 Task: Send an email with the signature Emily Brown with the subject 'Rejection letter' and the message 'I will need to consult with my team before making a decision.' from softage.1@softage.net to softage.10@softage.net with an attached document Investment_proposal.docx and move the email from Sent Items to the folder Games
Action: Mouse moved to (105, 143)
Screenshot: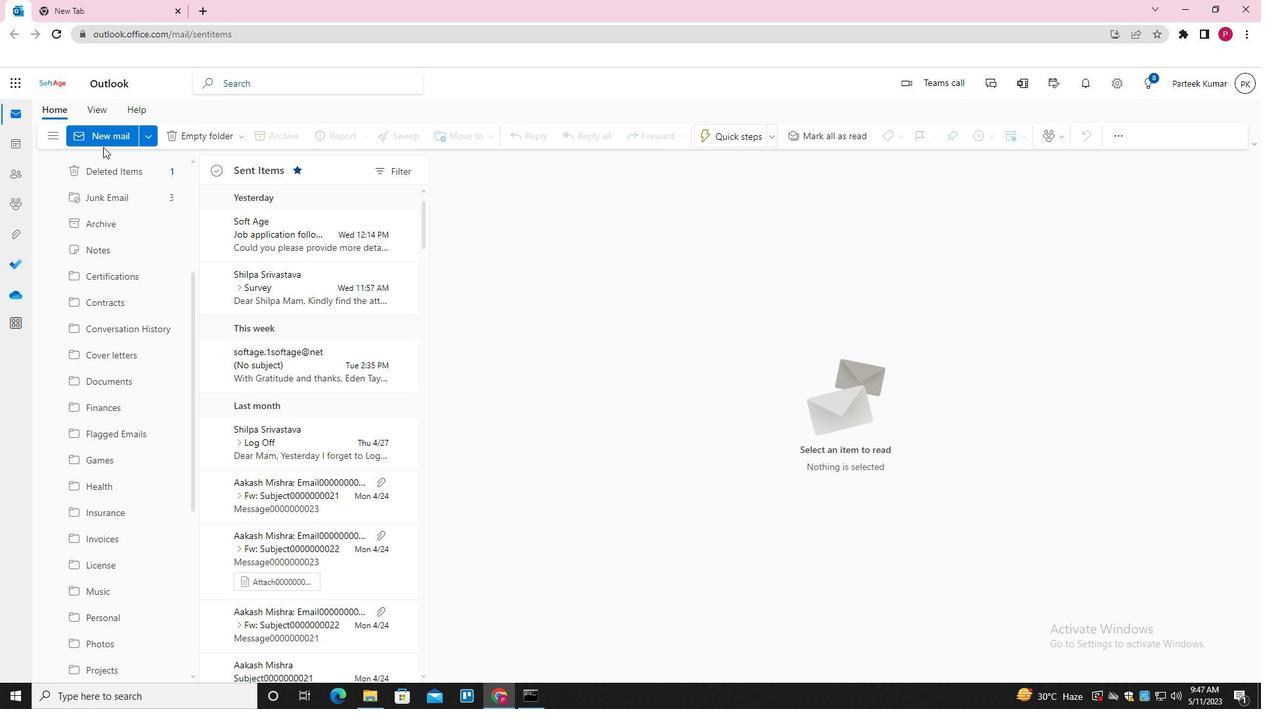 
Action: Mouse pressed left at (105, 143)
Screenshot: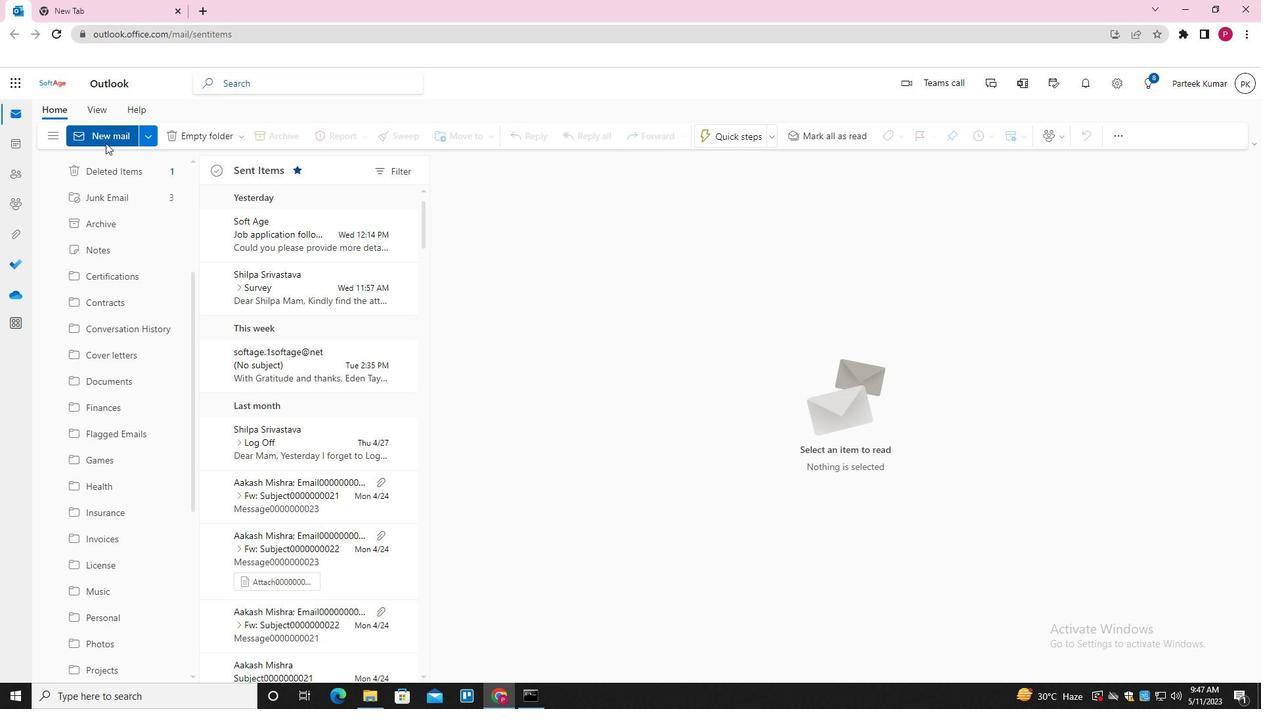 
Action: Mouse moved to (586, 355)
Screenshot: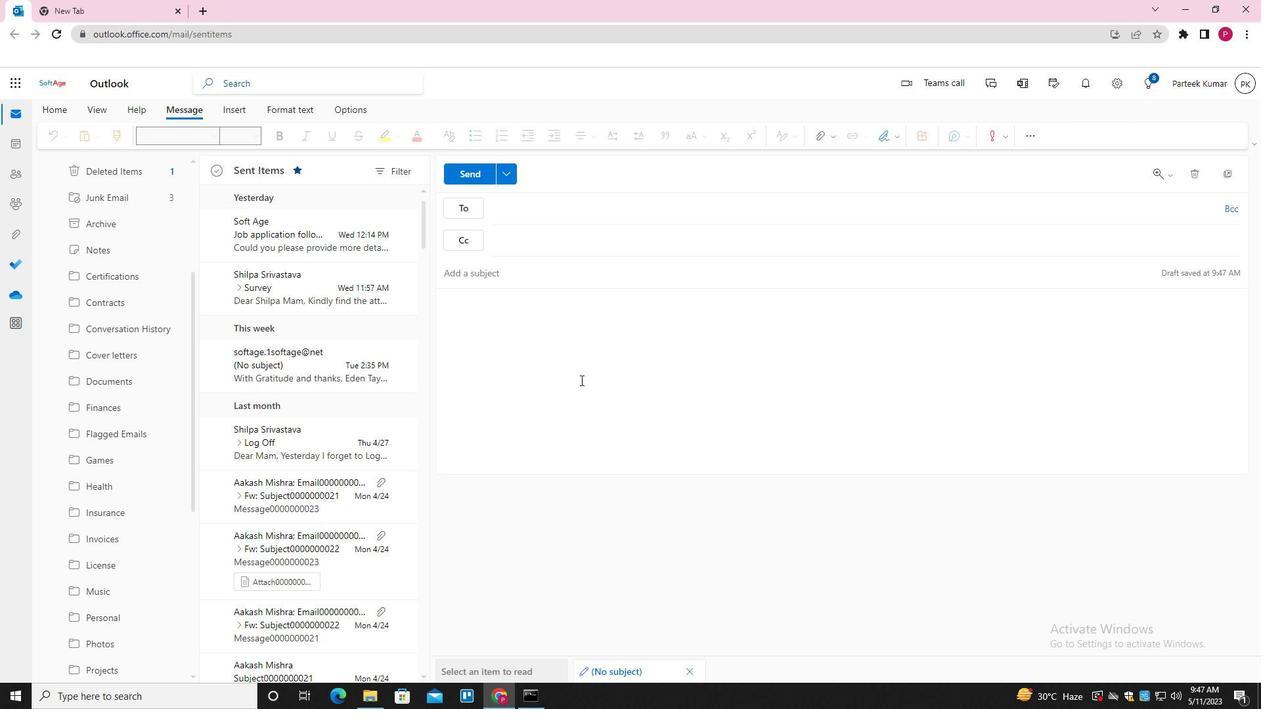 
Action: Mouse pressed left at (586, 355)
Screenshot: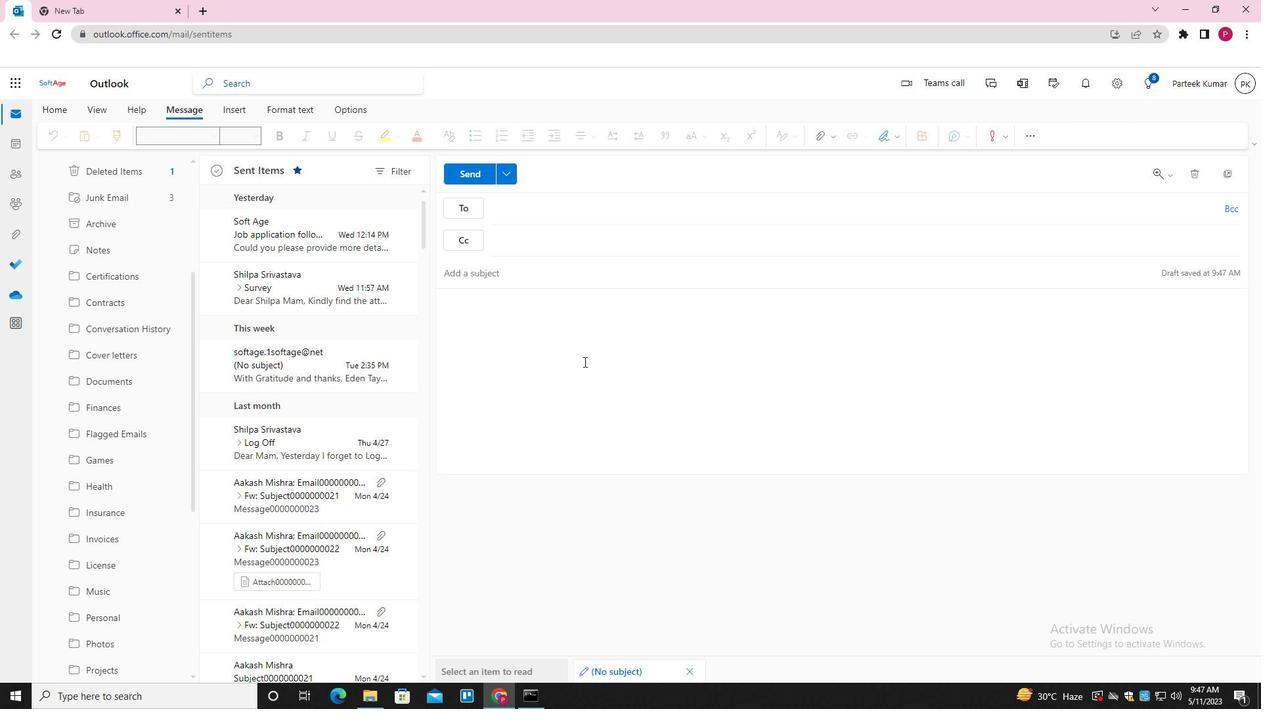 
Action: Mouse moved to (895, 136)
Screenshot: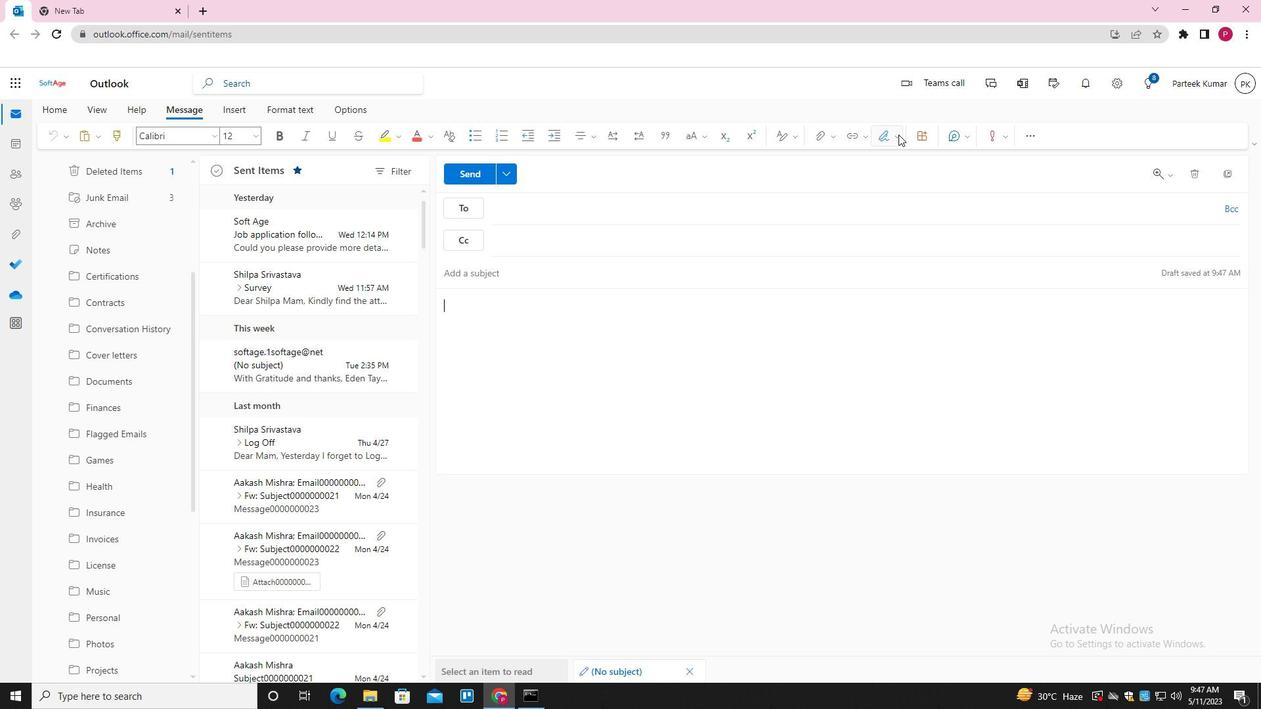 
Action: Mouse pressed left at (895, 136)
Screenshot: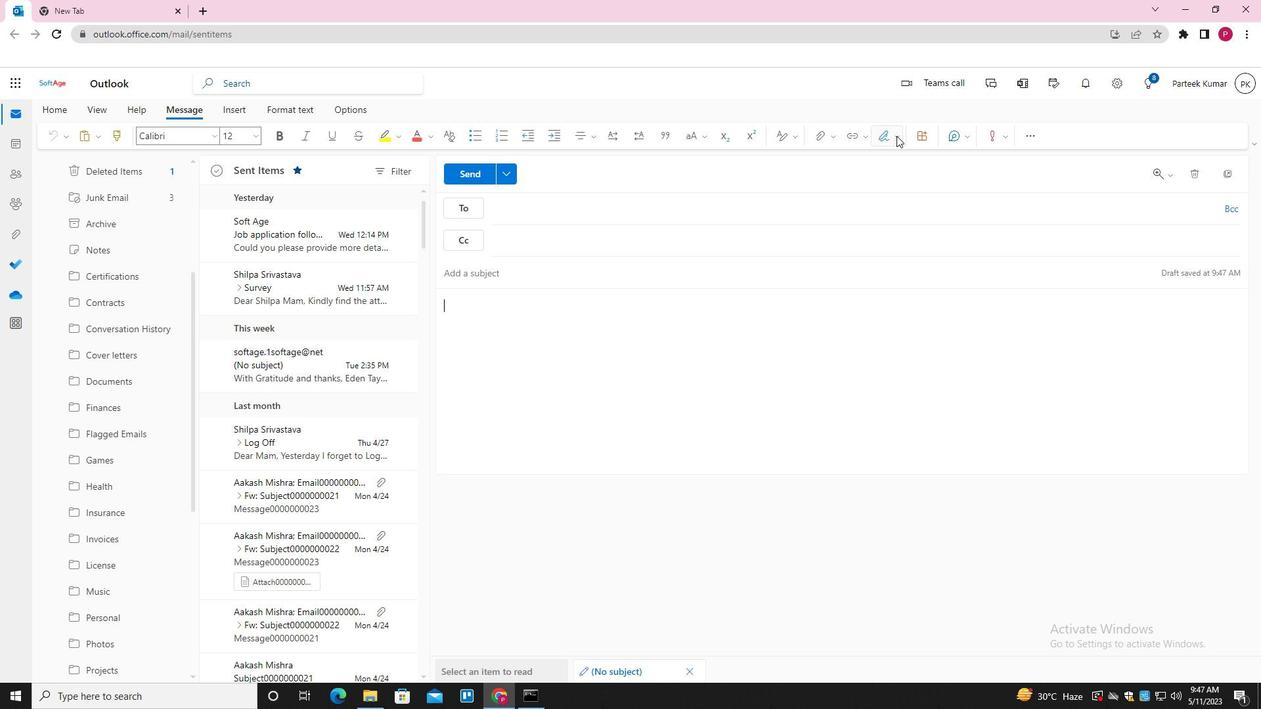 
Action: Mouse moved to (864, 599)
Screenshot: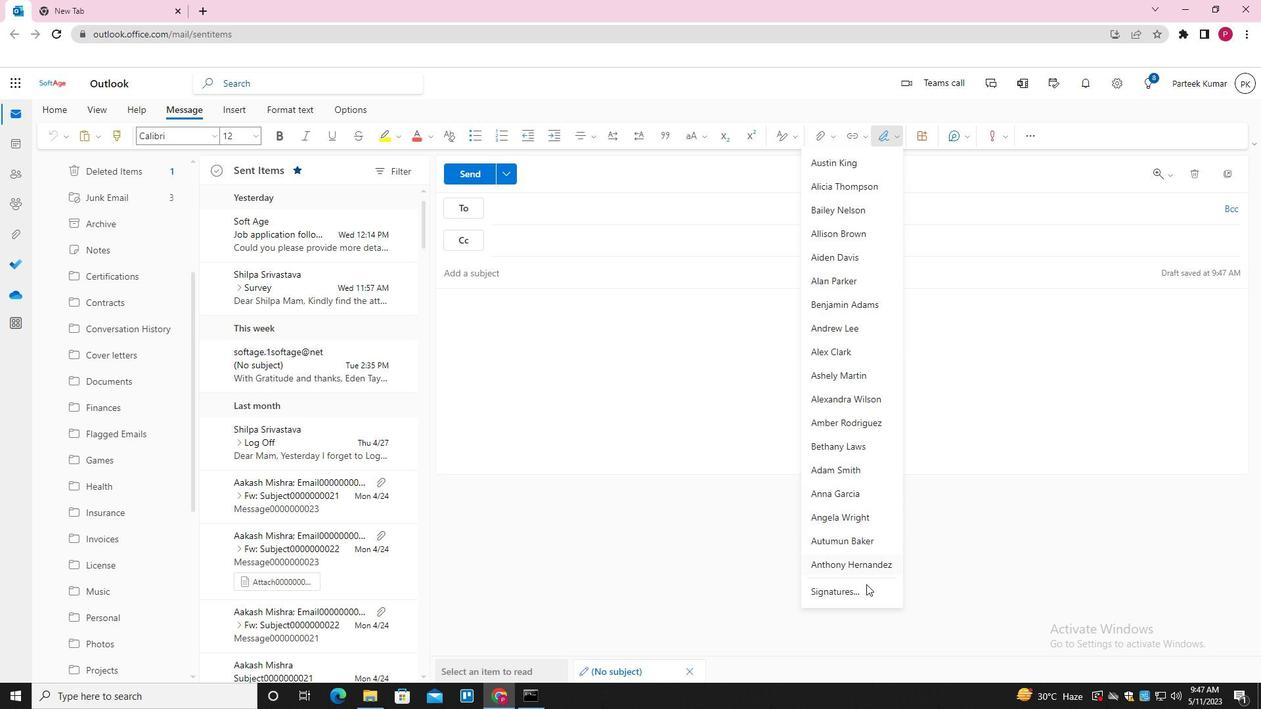 
Action: Mouse pressed left at (864, 599)
Screenshot: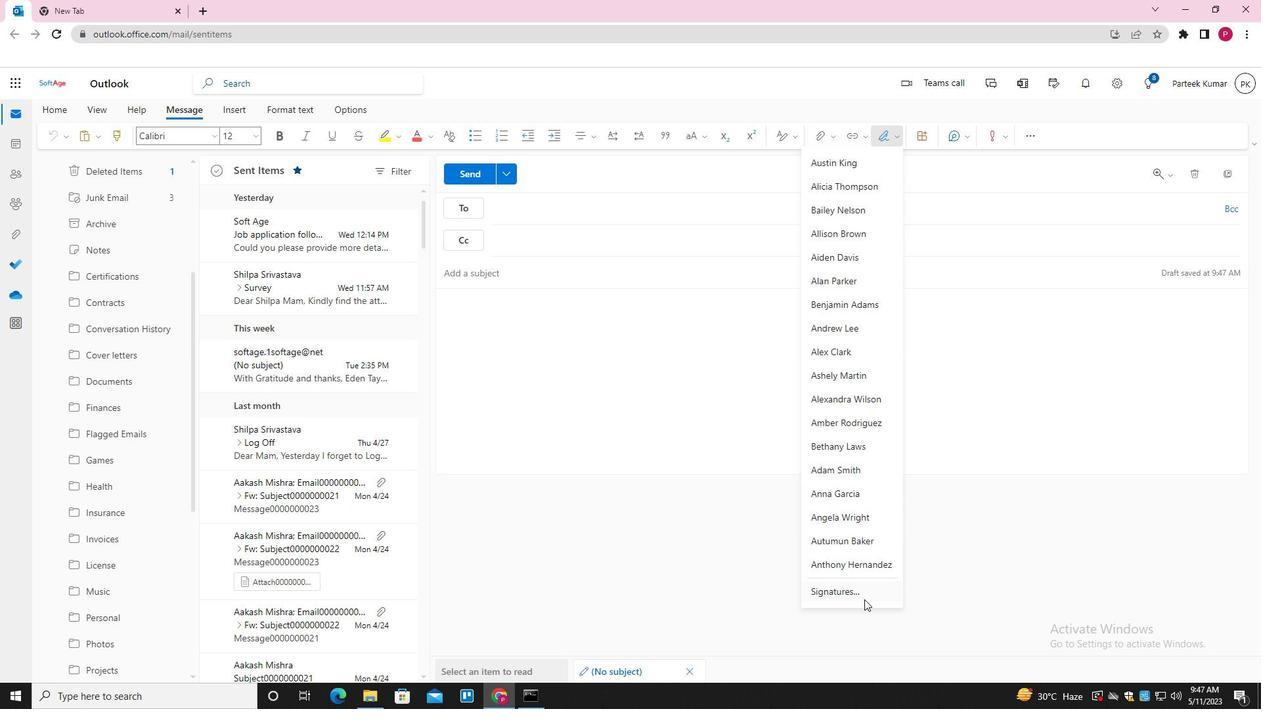 
Action: Mouse moved to (558, 215)
Screenshot: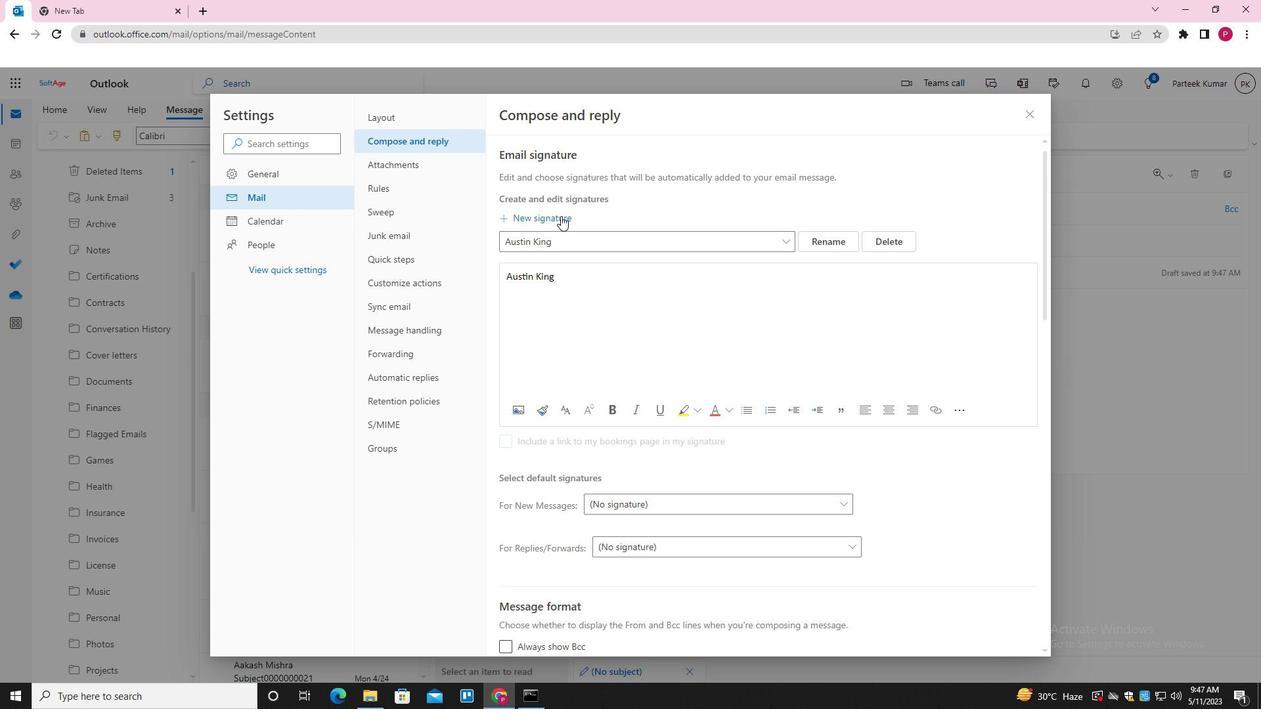 
Action: Mouse pressed left at (558, 215)
Screenshot: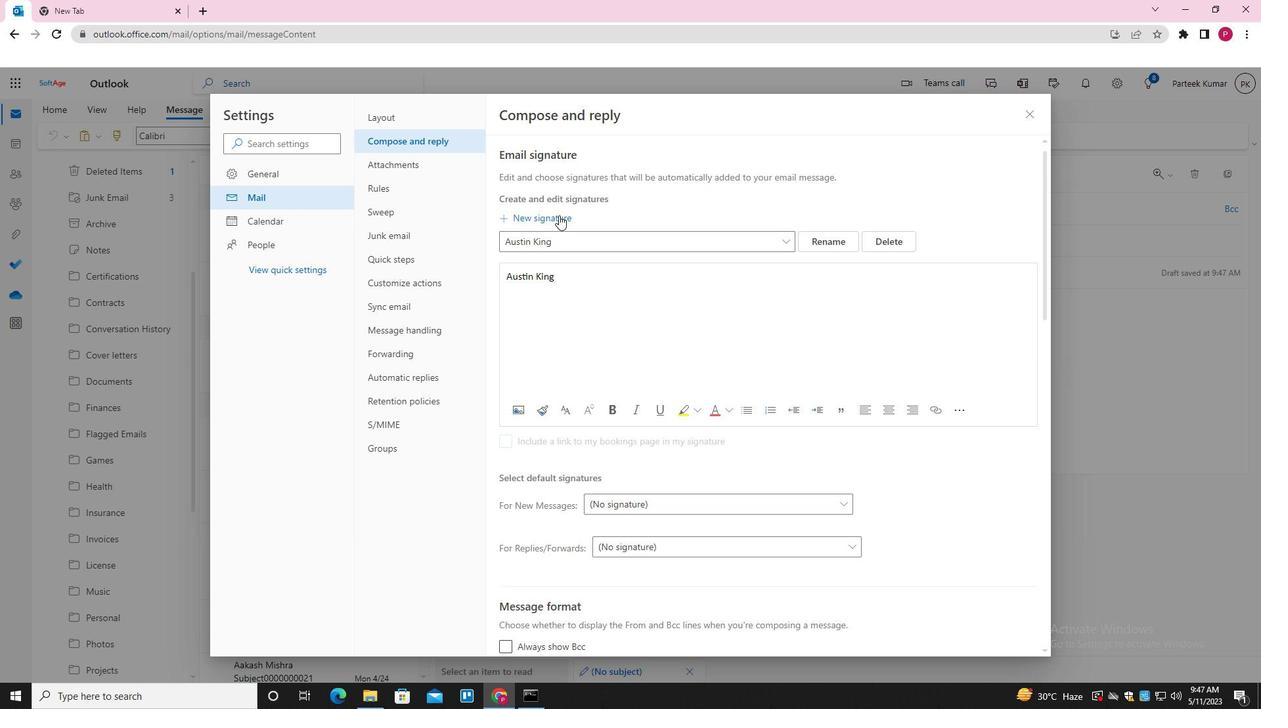 
Action: Mouse moved to (578, 237)
Screenshot: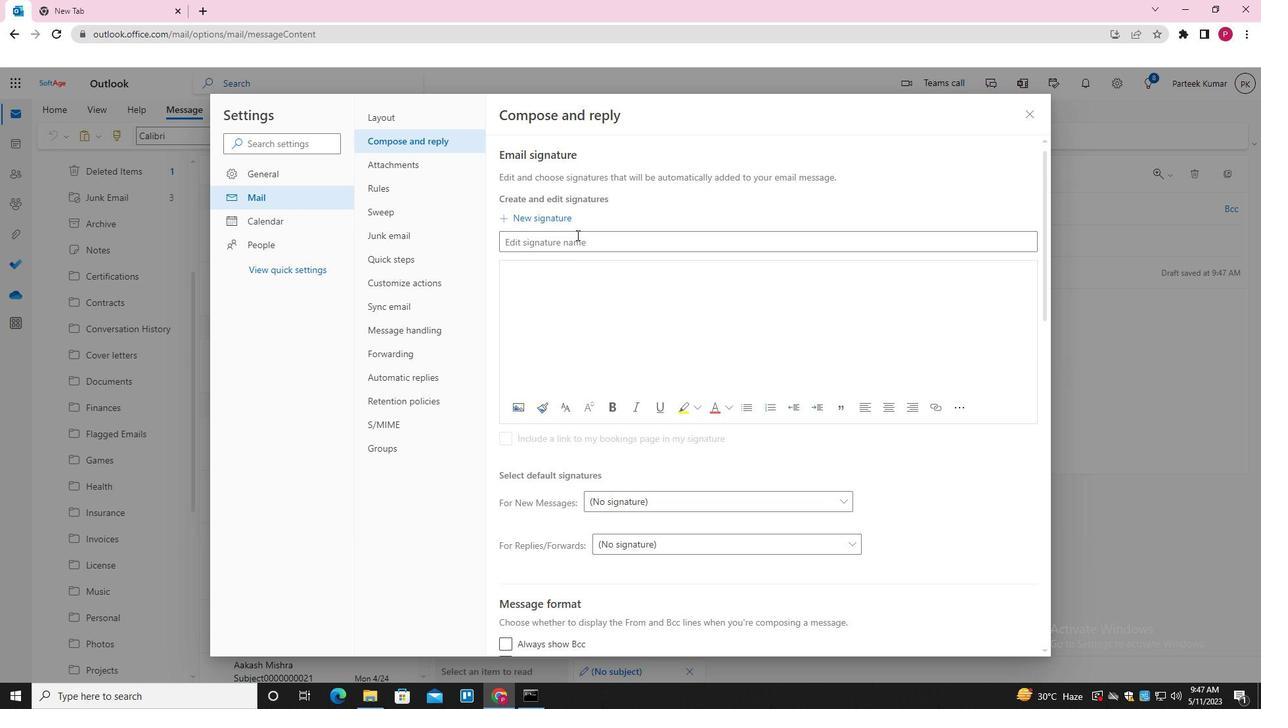 
Action: Mouse pressed left at (578, 237)
Screenshot: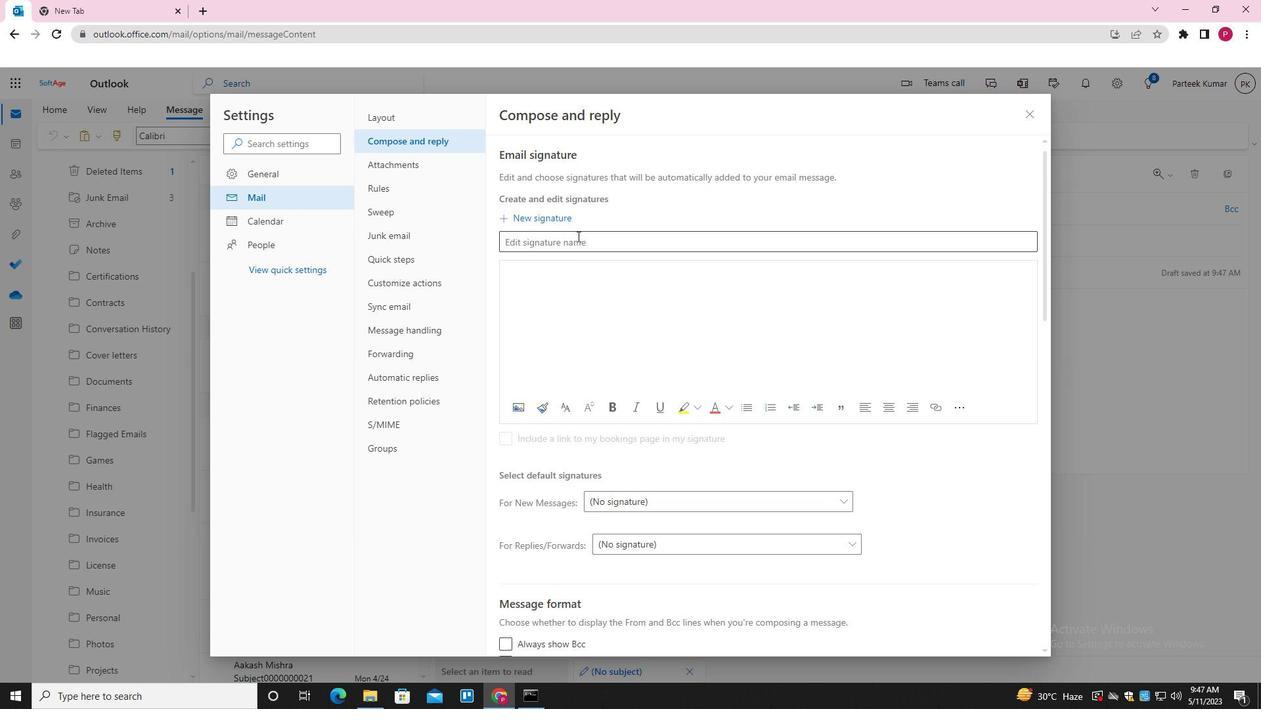 
Action: Key pressed <Key.shift>EMILY<Key.space><Key.shift>BROWN<Key.space>
Screenshot: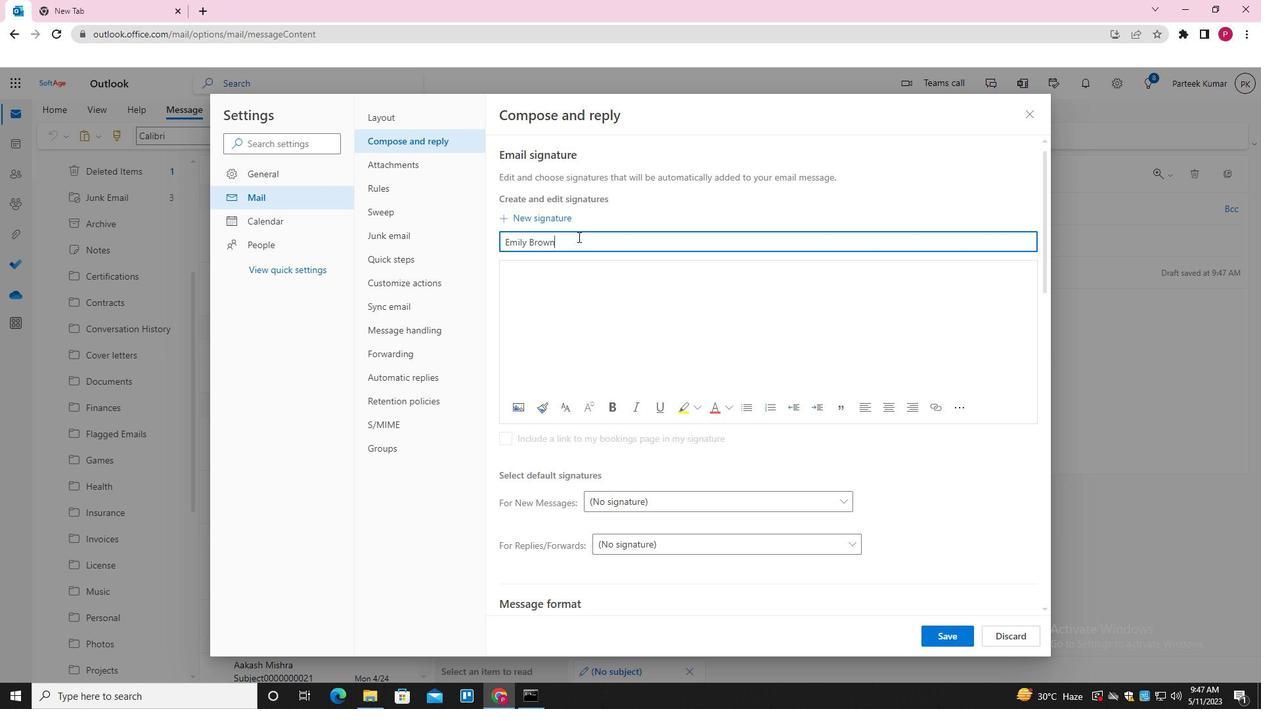 
Action: Mouse moved to (846, 316)
Screenshot: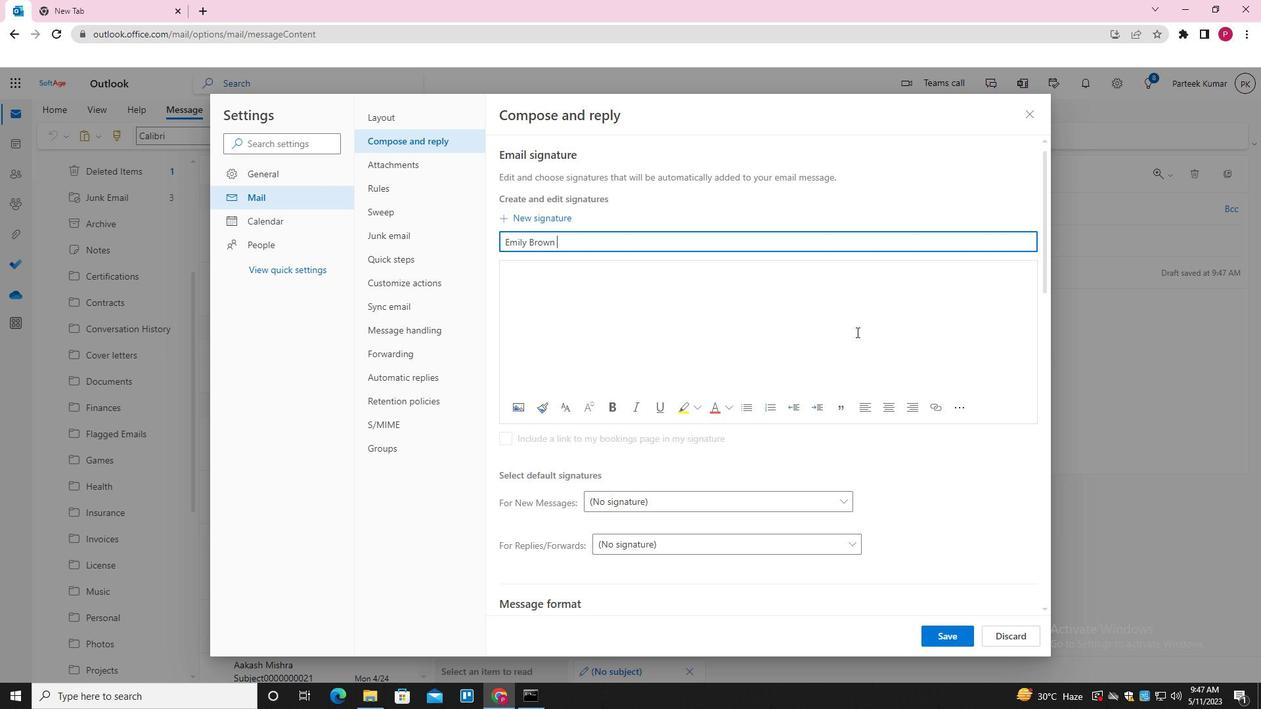 
Action: Mouse pressed left at (846, 316)
Screenshot: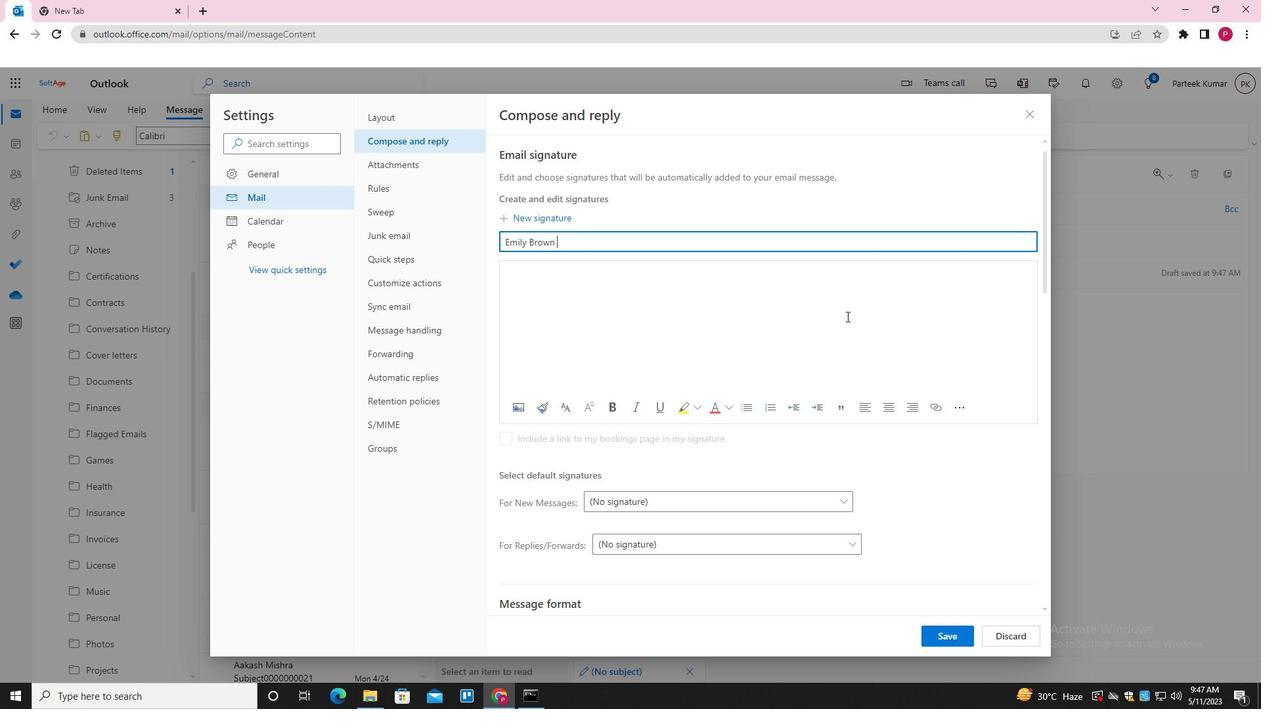 
Action: Key pressed <Key.shift>EMILY<Key.space><Key.shift>BROWN
Screenshot: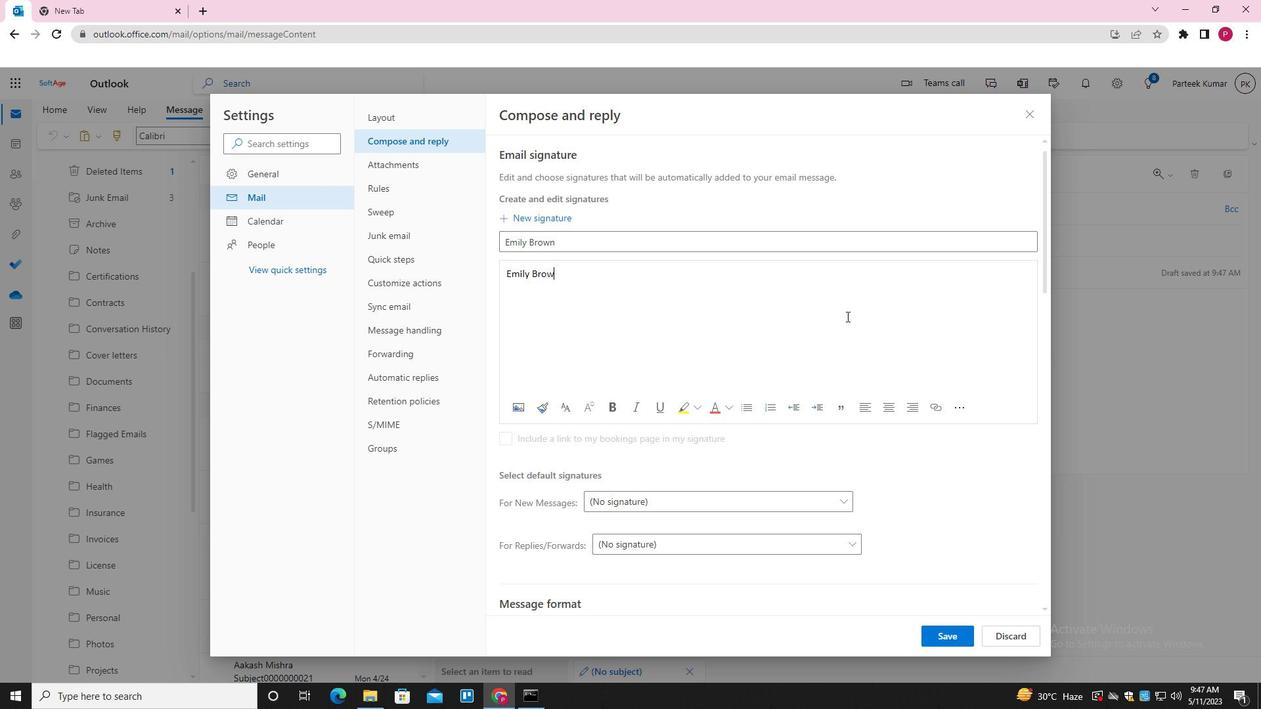 
Action: Mouse moved to (942, 640)
Screenshot: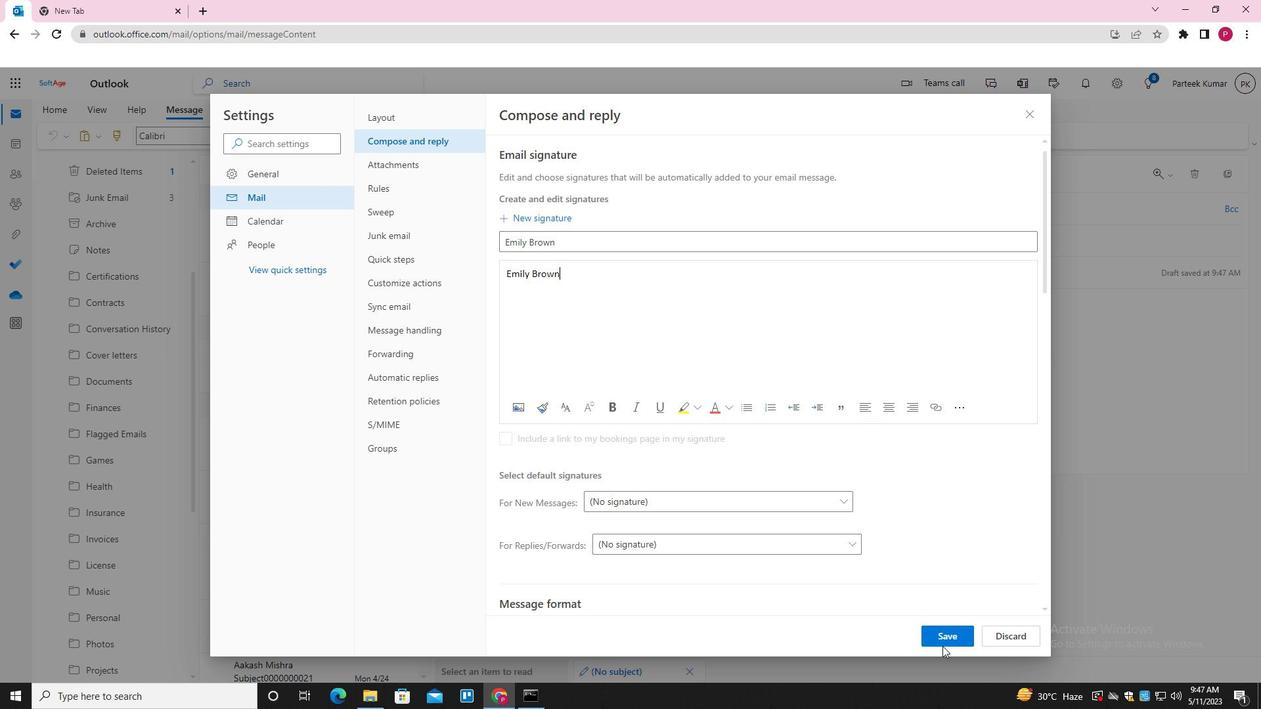 
Action: Mouse pressed left at (942, 640)
Screenshot: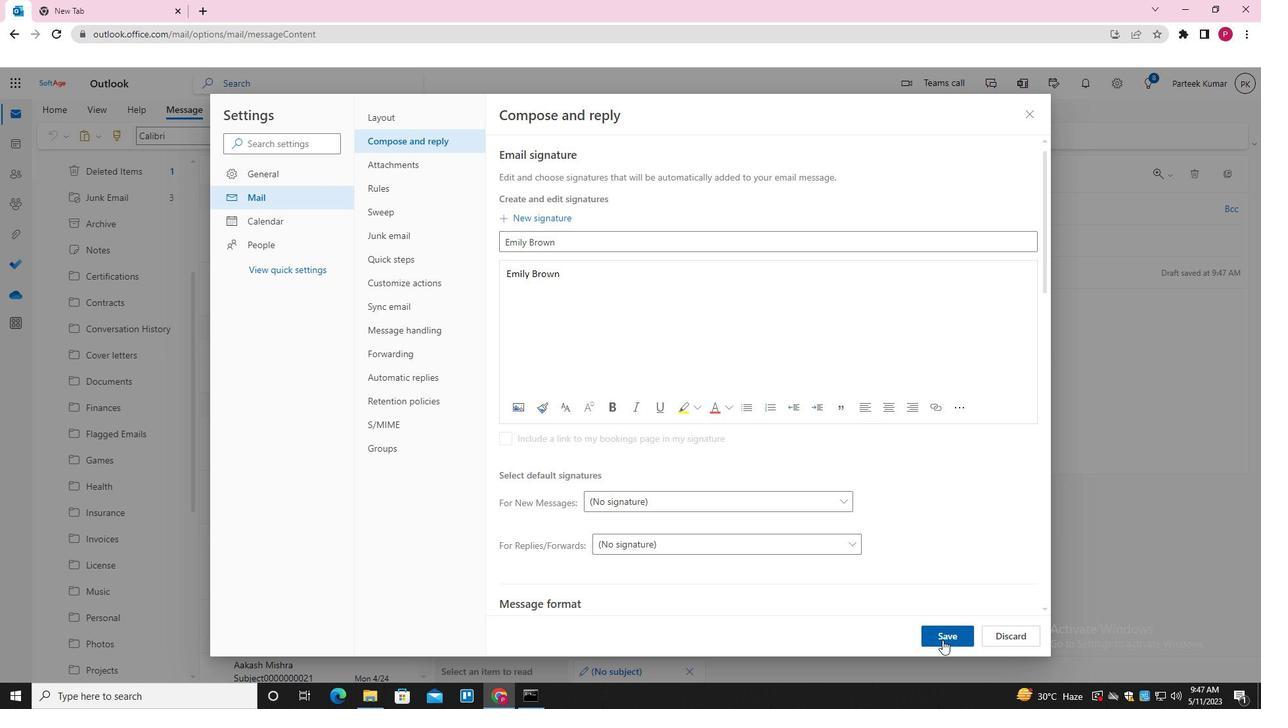 
Action: Mouse moved to (1027, 114)
Screenshot: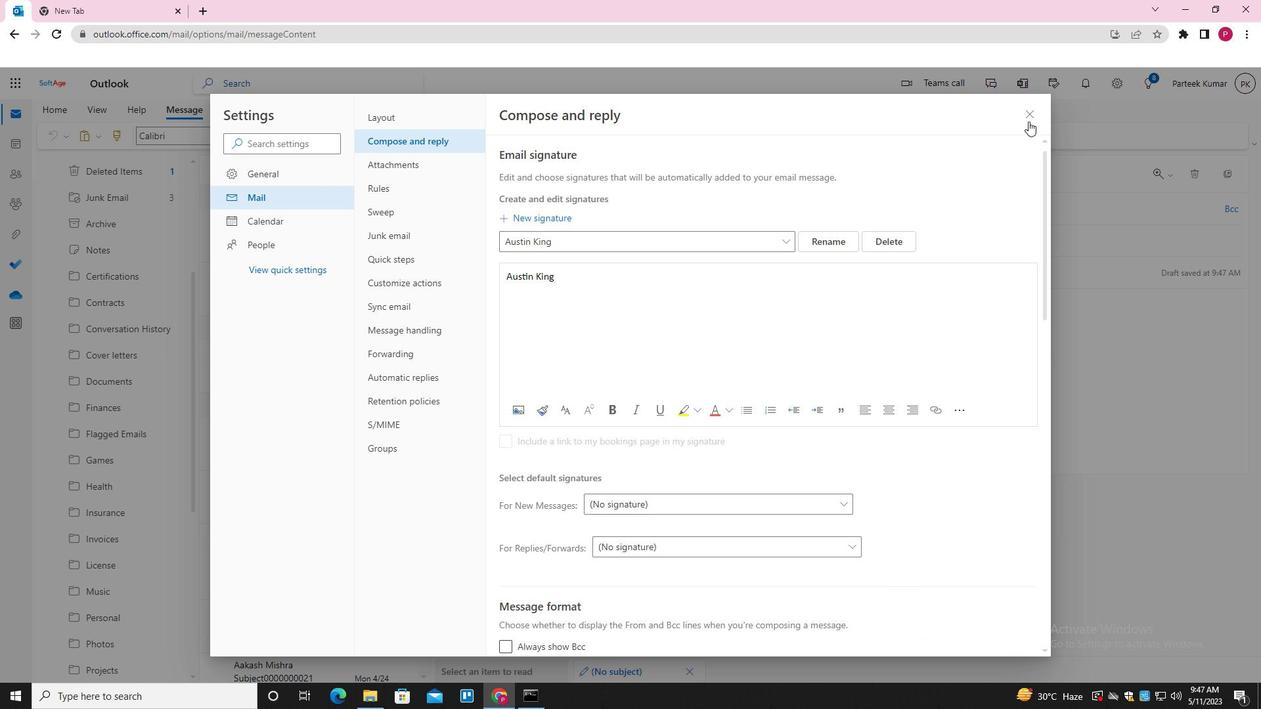 
Action: Mouse pressed left at (1027, 114)
Screenshot: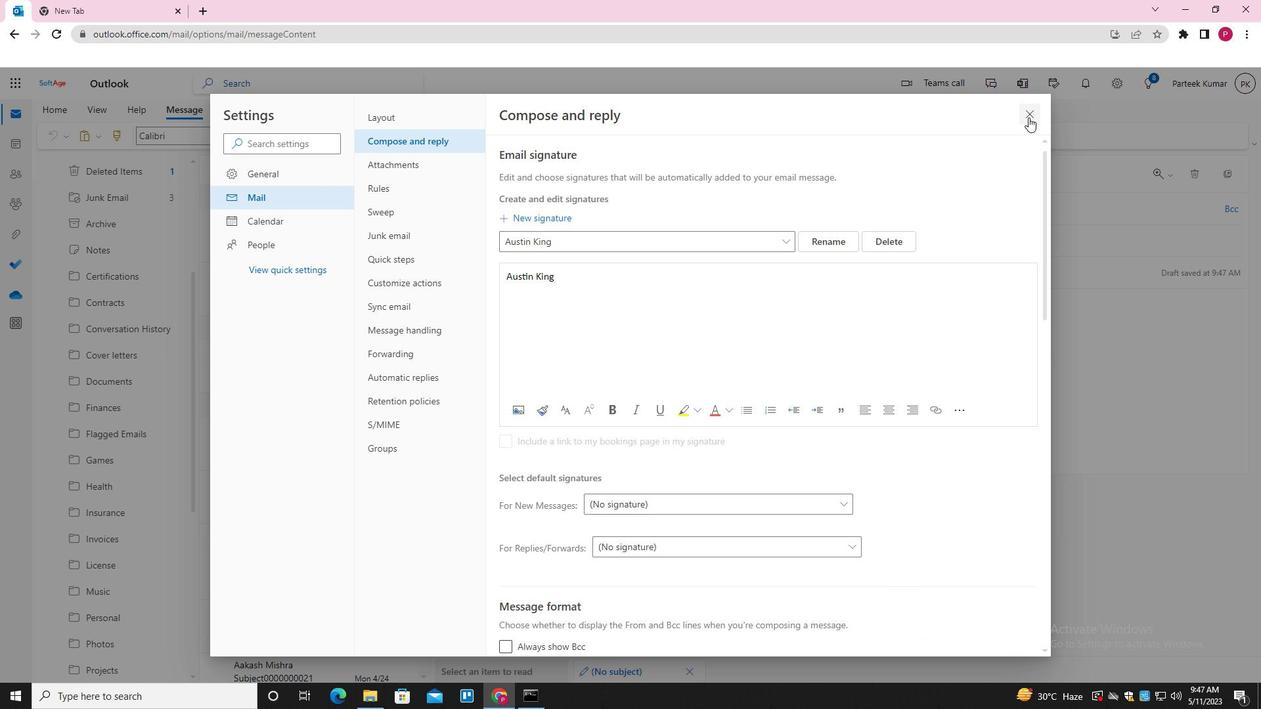 
Action: Mouse moved to (689, 321)
Screenshot: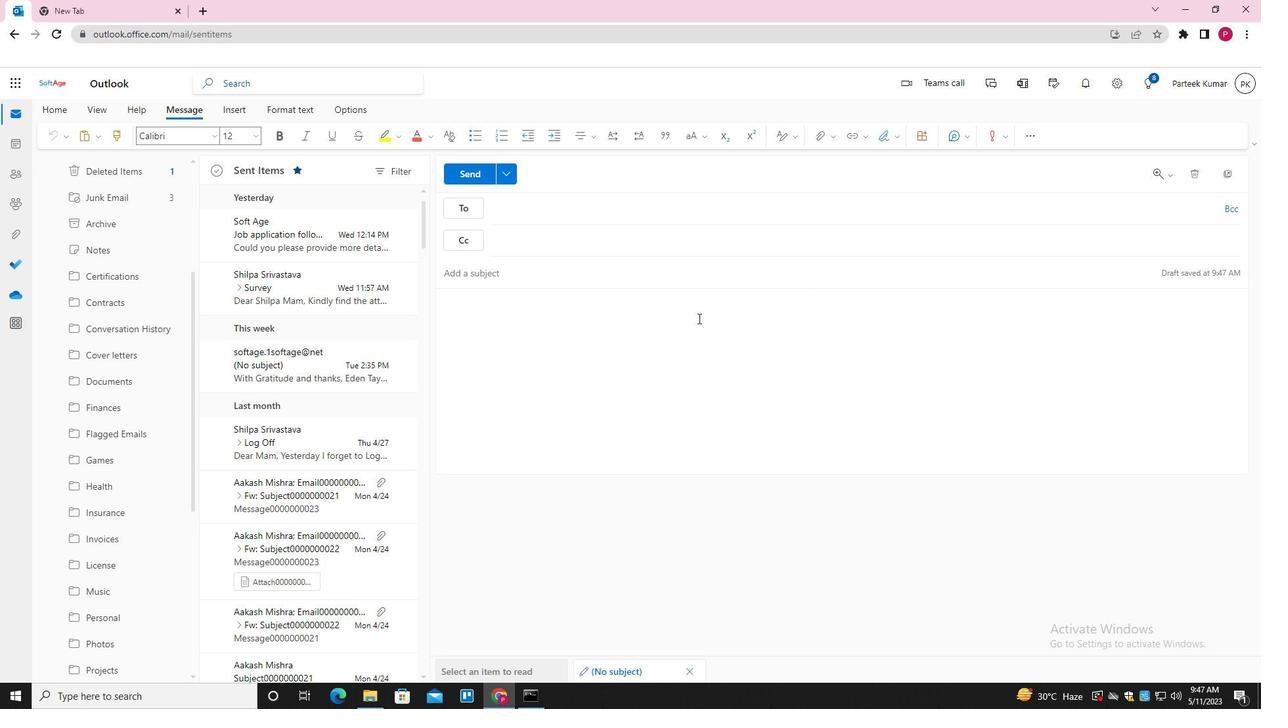 
Action: Mouse pressed left at (689, 321)
Screenshot: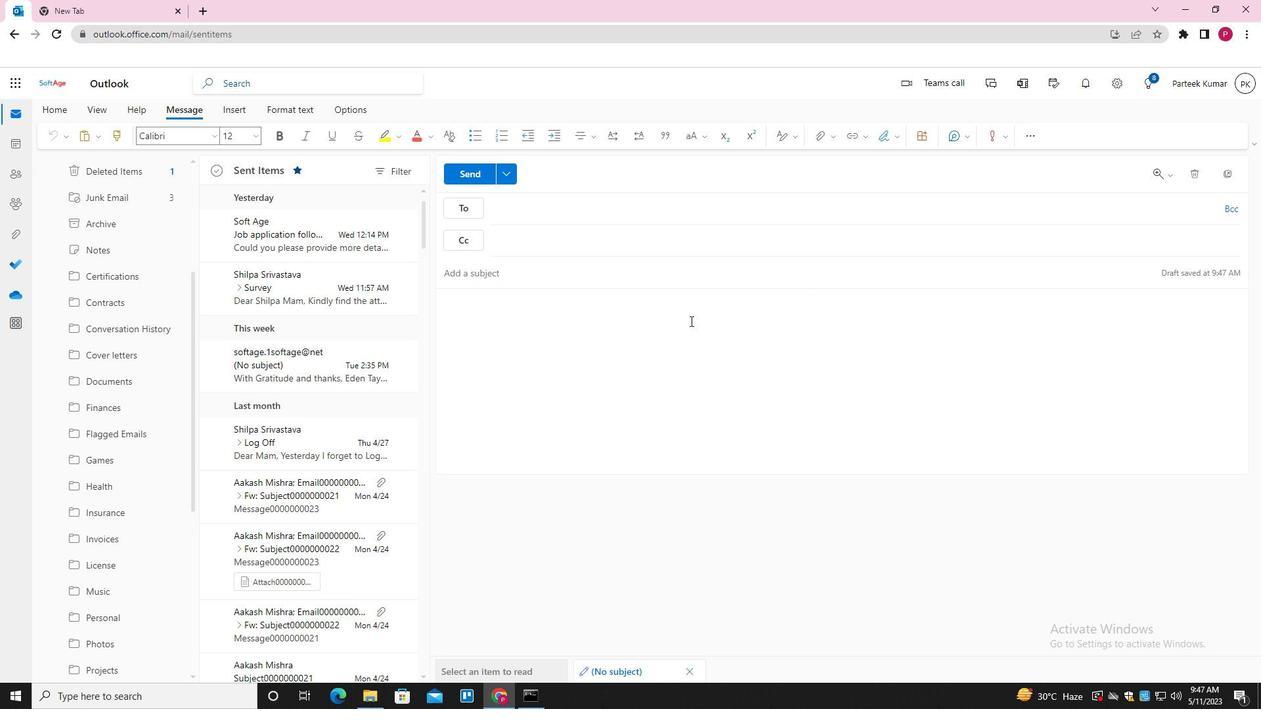 
Action: Mouse moved to (895, 140)
Screenshot: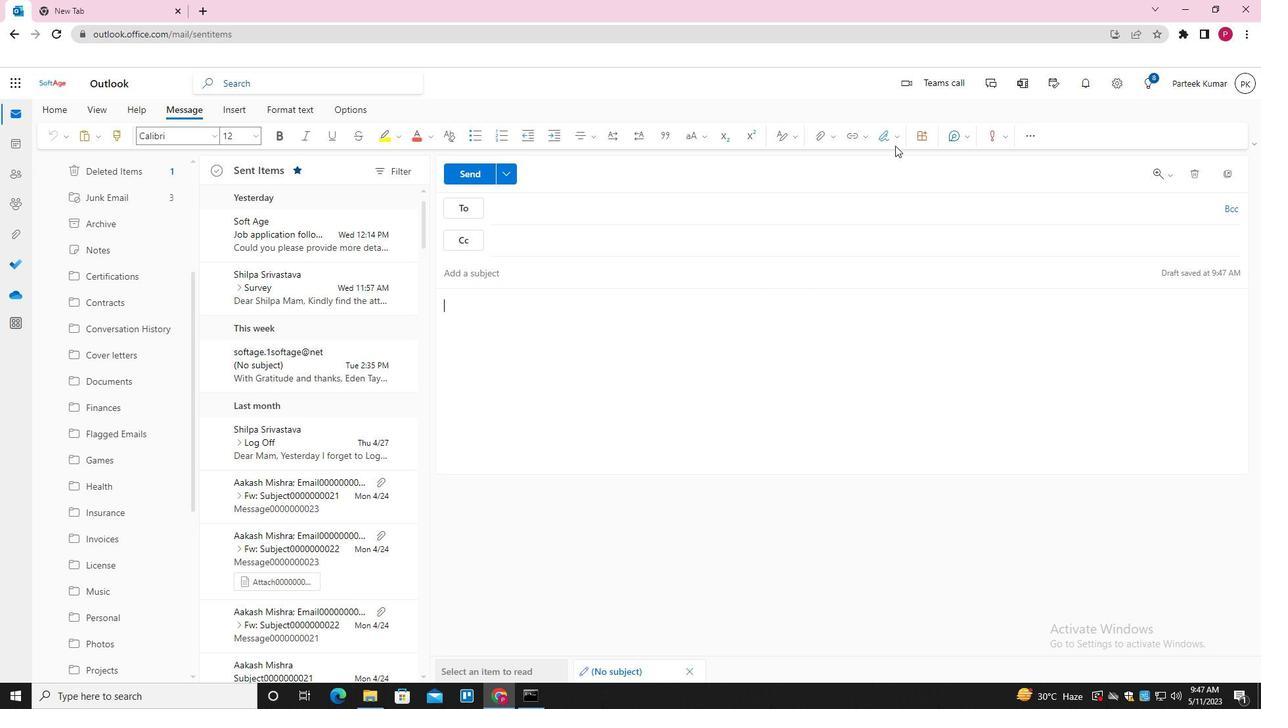 
Action: Mouse pressed left at (895, 140)
Screenshot: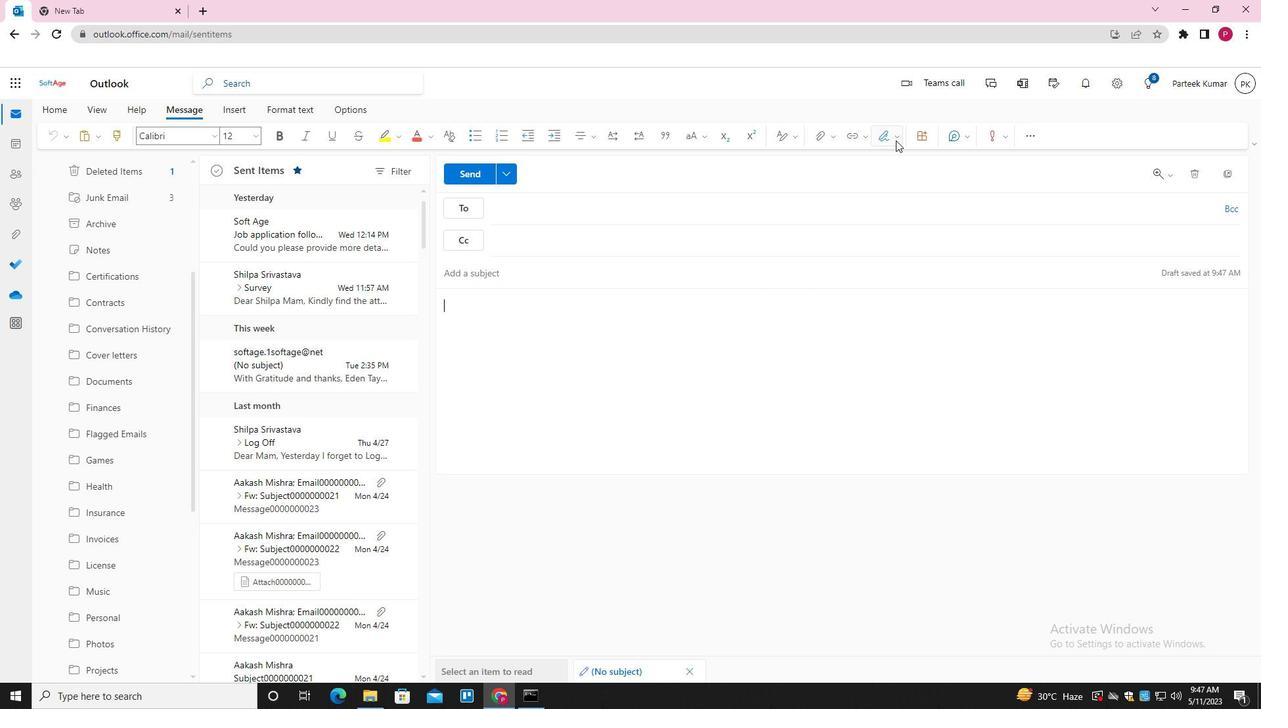 
Action: Mouse moved to (829, 591)
Screenshot: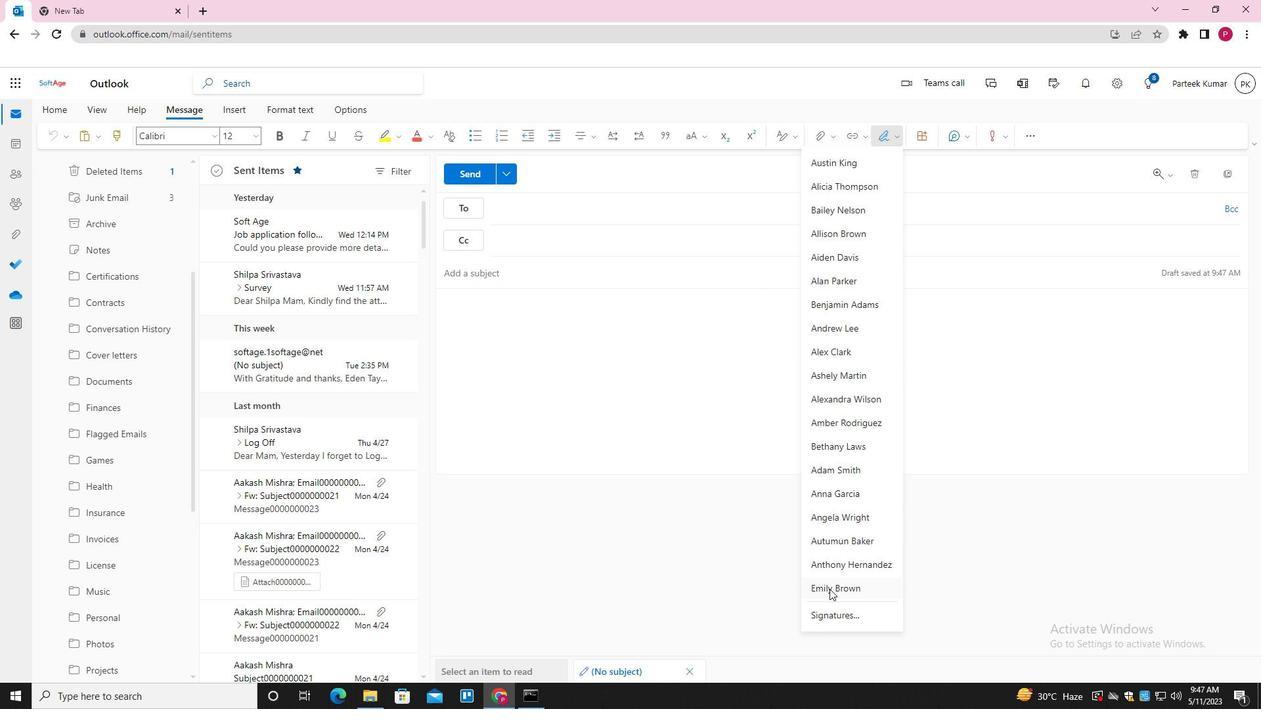 
Action: Mouse pressed left at (829, 591)
Screenshot: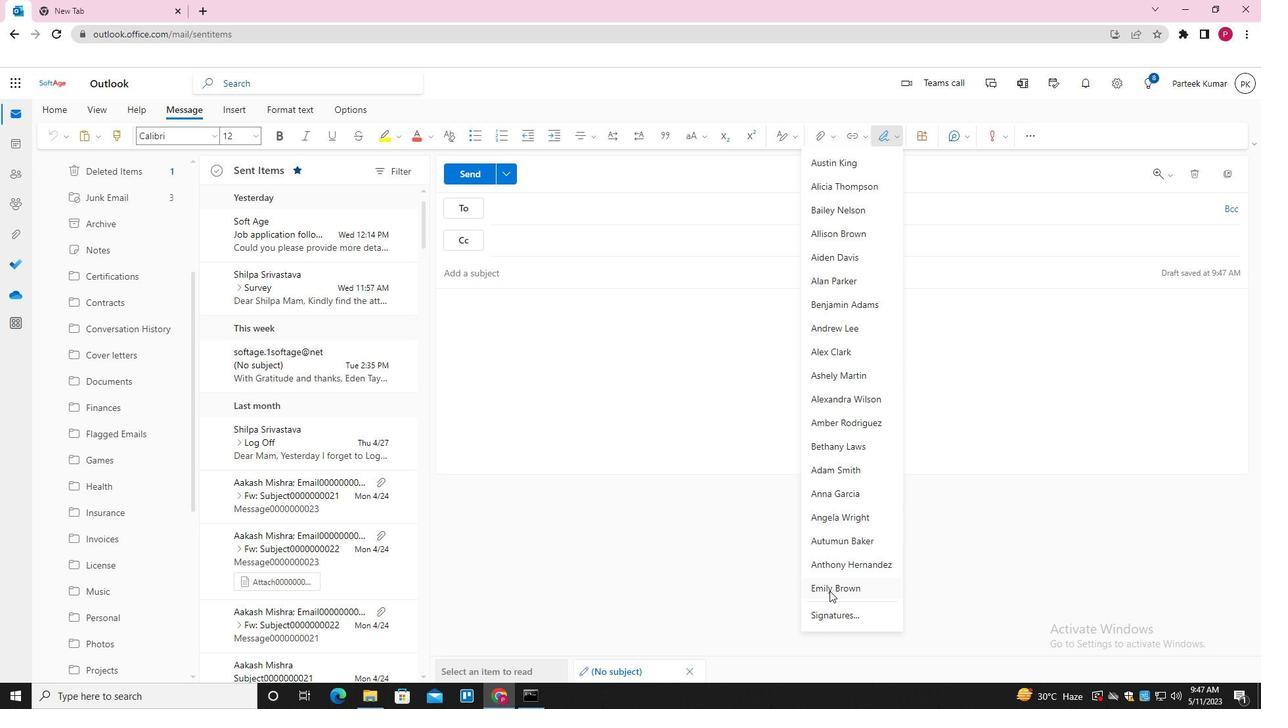 
Action: Mouse moved to (528, 271)
Screenshot: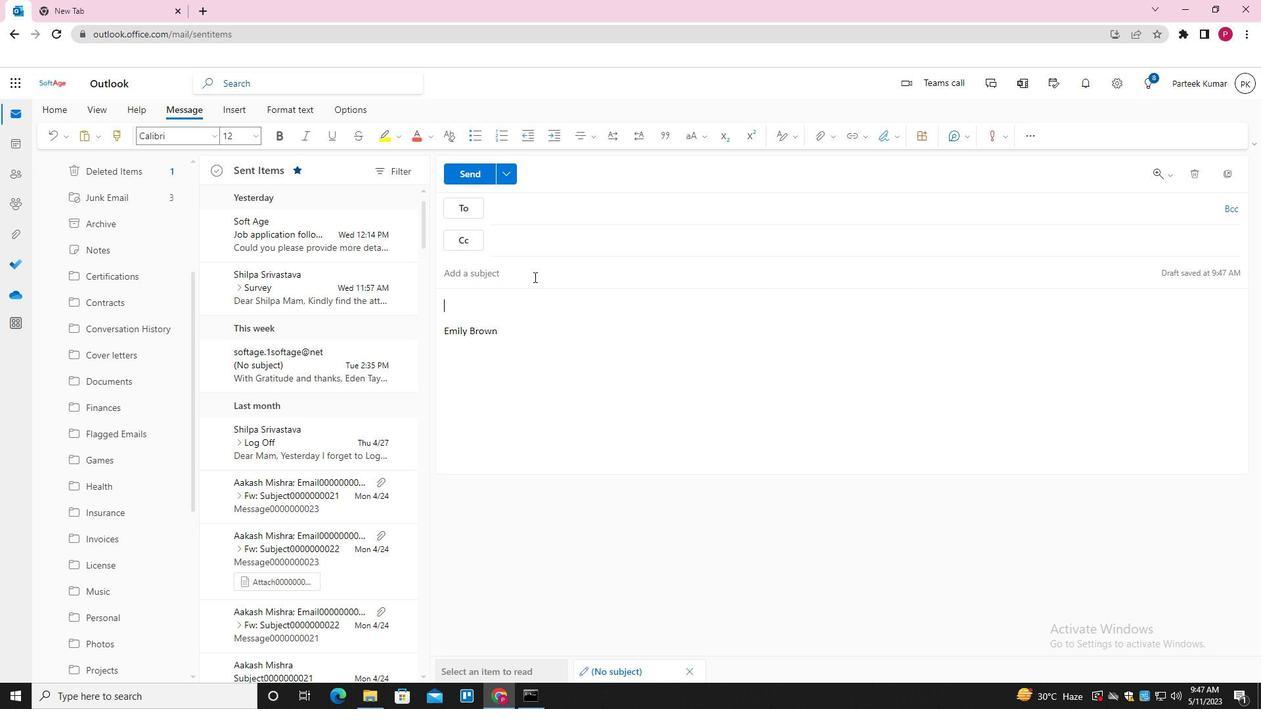 
Action: Mouse pressed left at (528, 271)
Screenshot: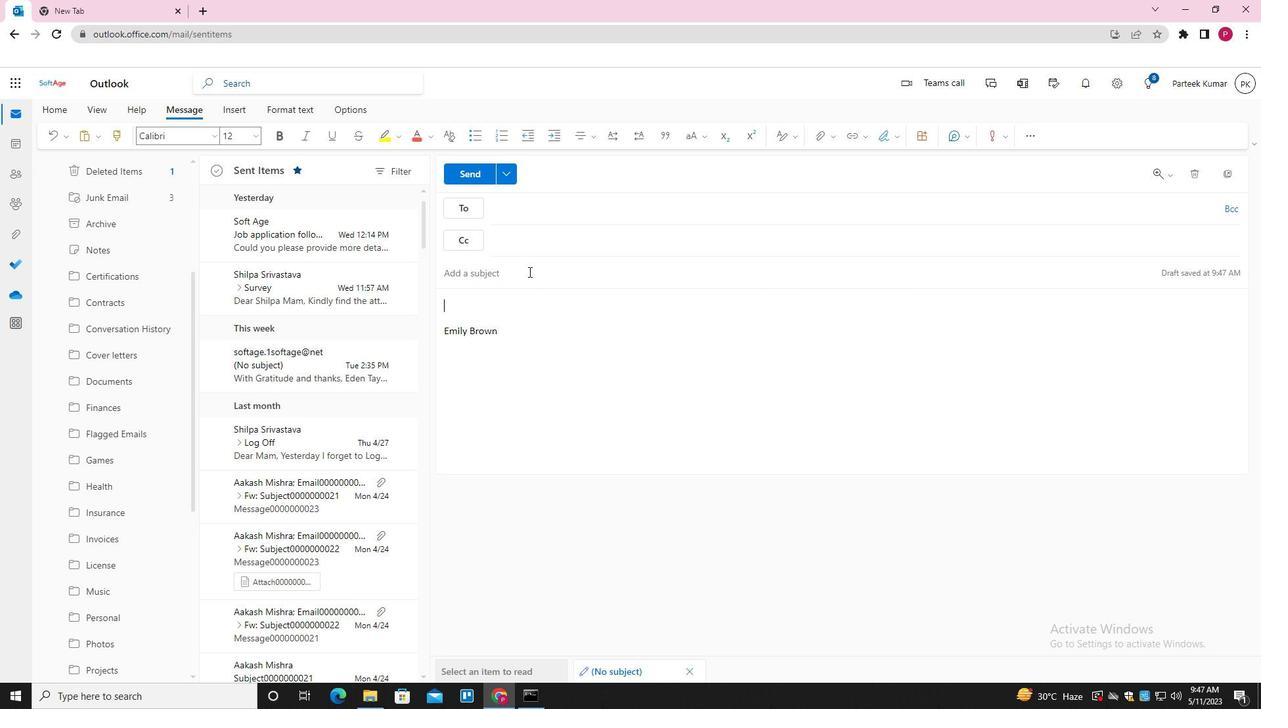 
Action: Key pressed <Key.shift>REJECTION<Key.space><Key.shift>LETTER
Screenshot: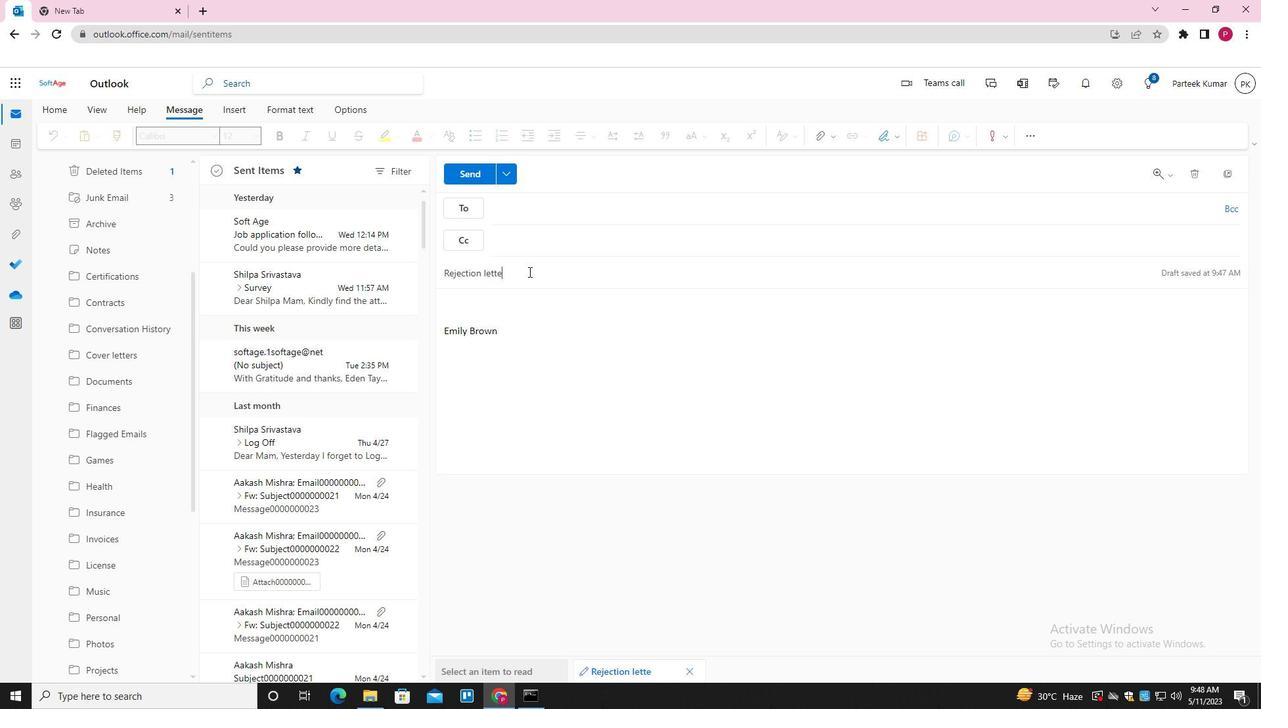
Action: Mouse moved to (547, 290)
Screenshot: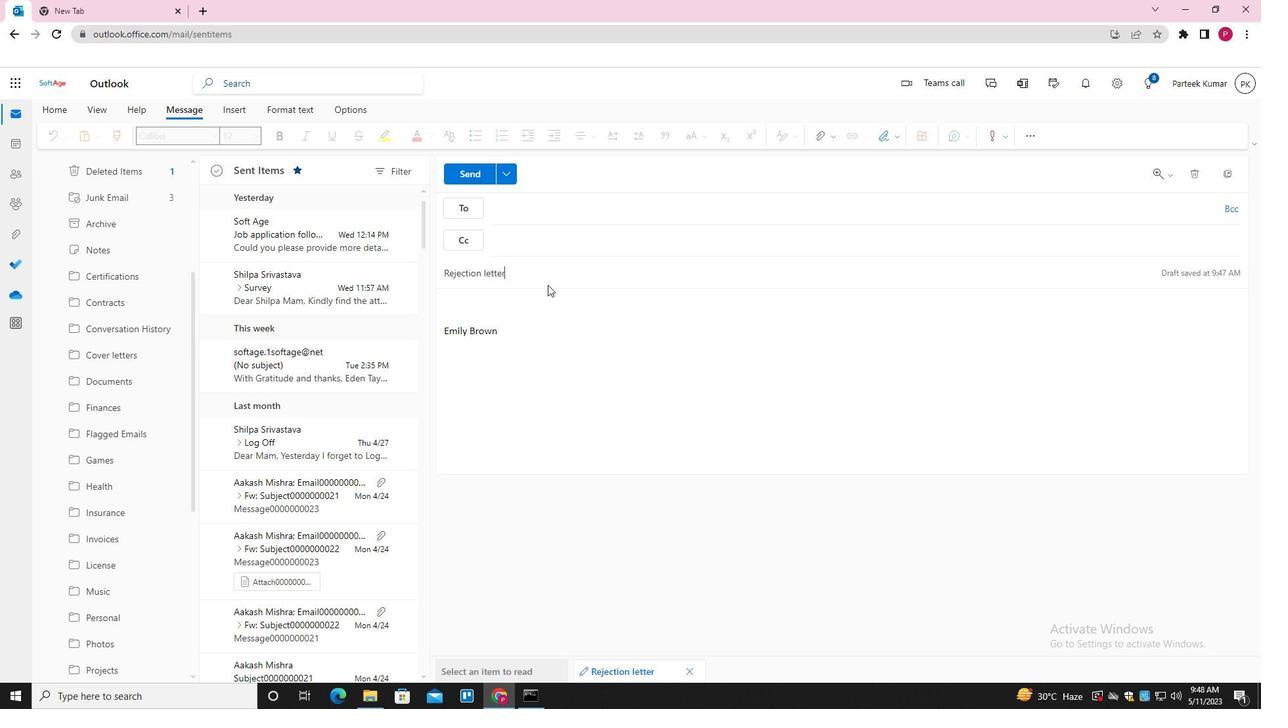 
Action: Mouse pressed left at (547, 290)
Screenshot: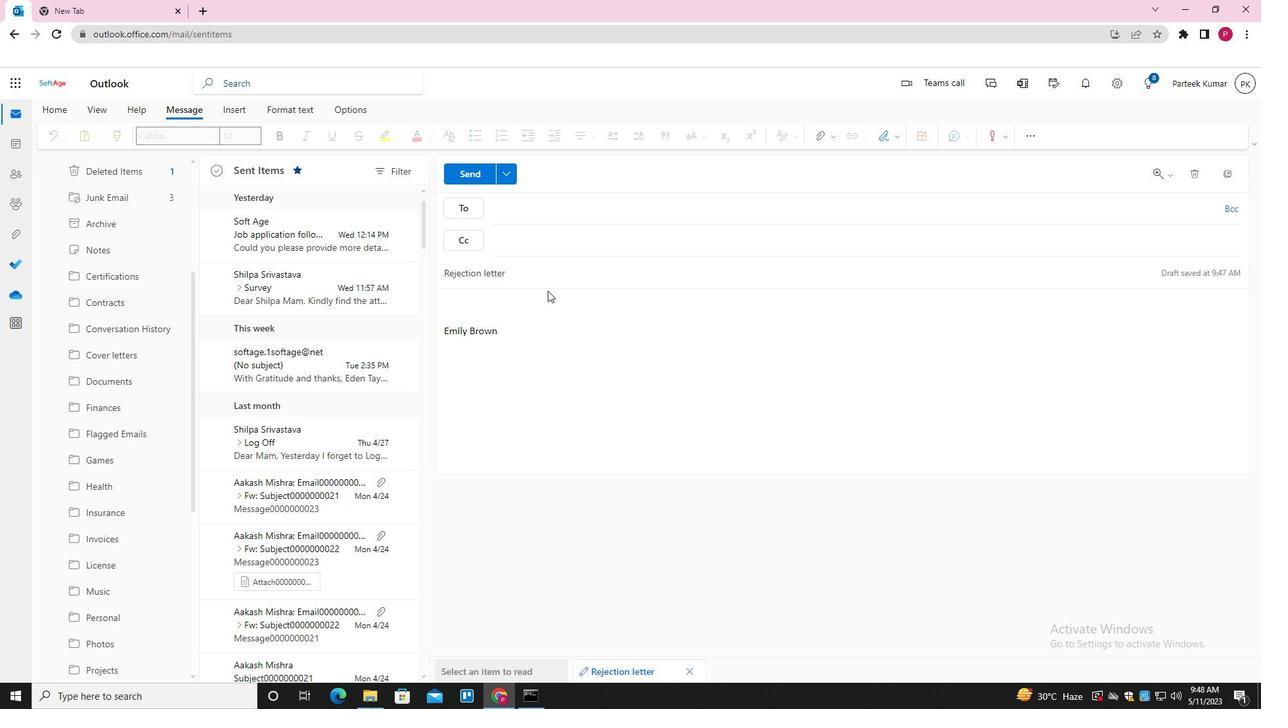 
Action: Mouse moved to (547, 306)
Screenshot: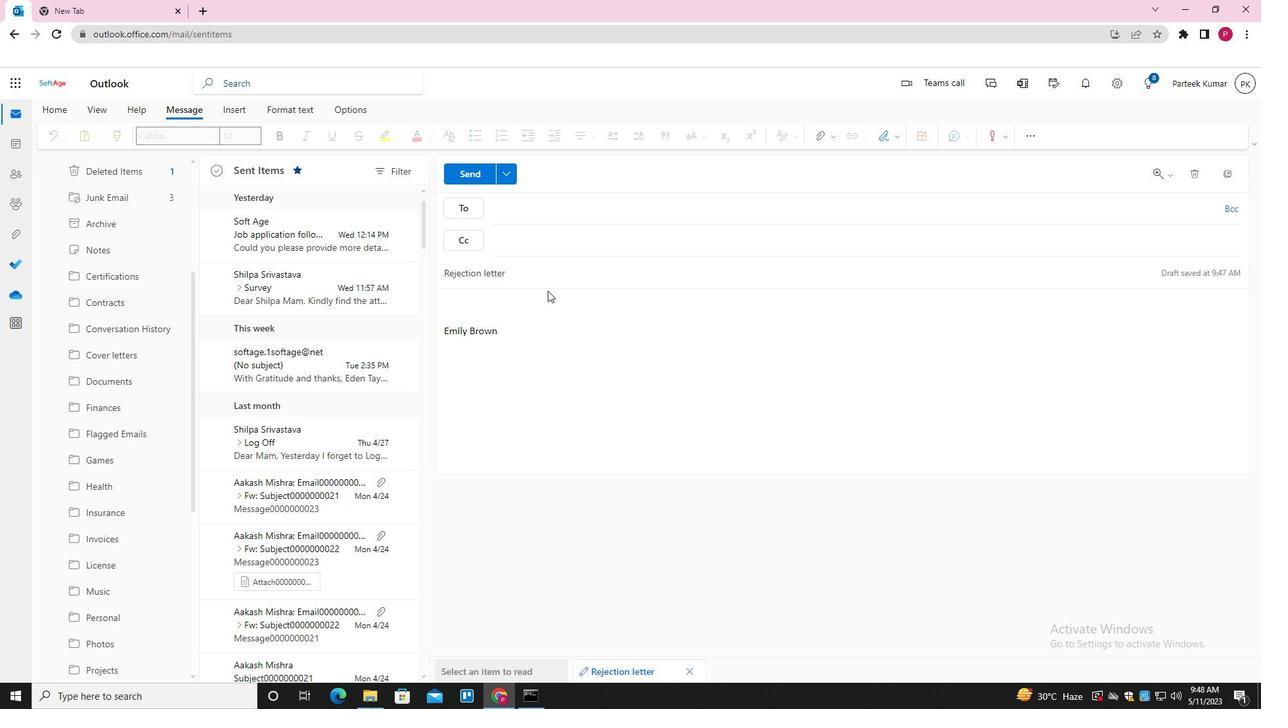 
Action: Mouse pressed left at (547, 306)
Screenshot: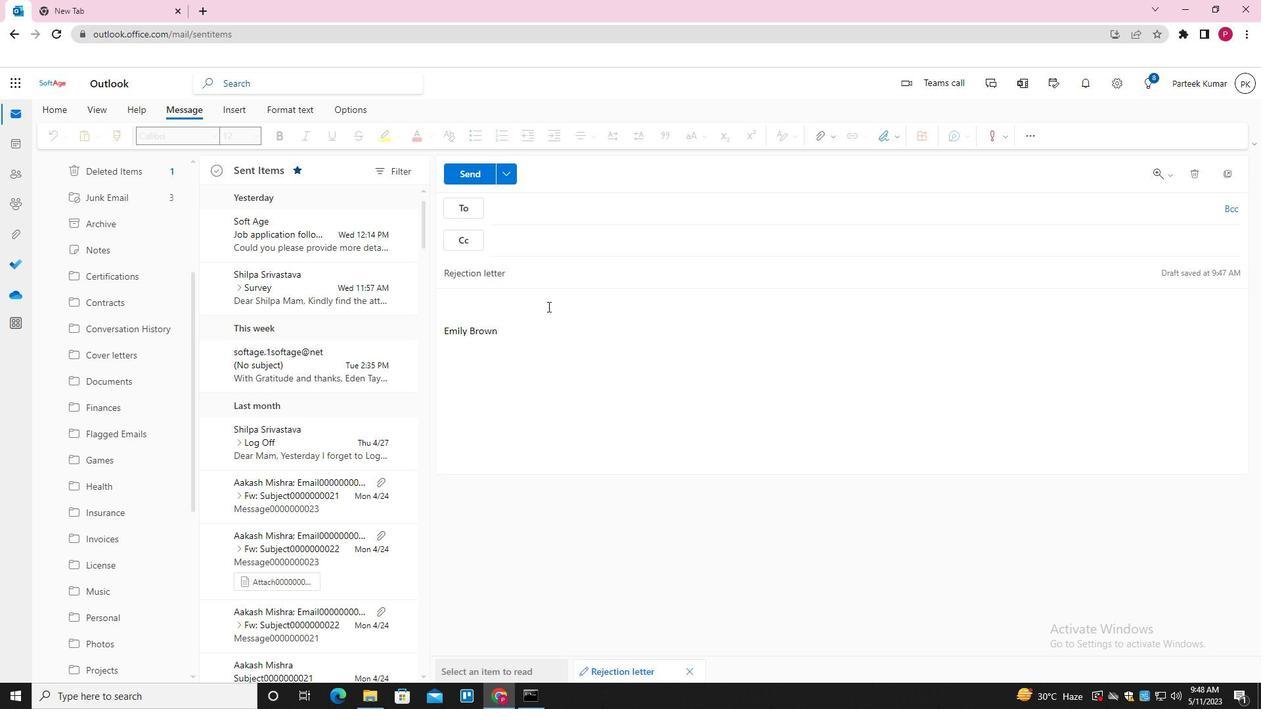 
Action: Key pressed <Key.shift>I<Key.space>WILL<Key.space>NEED<Key.space>TO<Key.space>CONSULT<Key.space>WO<Key.backspace>ITH<Key.space>MY<Key.space>TEAM<Key.space>BEFORW<Key.backspace>E<Key.space>MAKING<Key.space>A<Key.space>DECO<Key.backspace>ISION<Key.space>
Screenshot: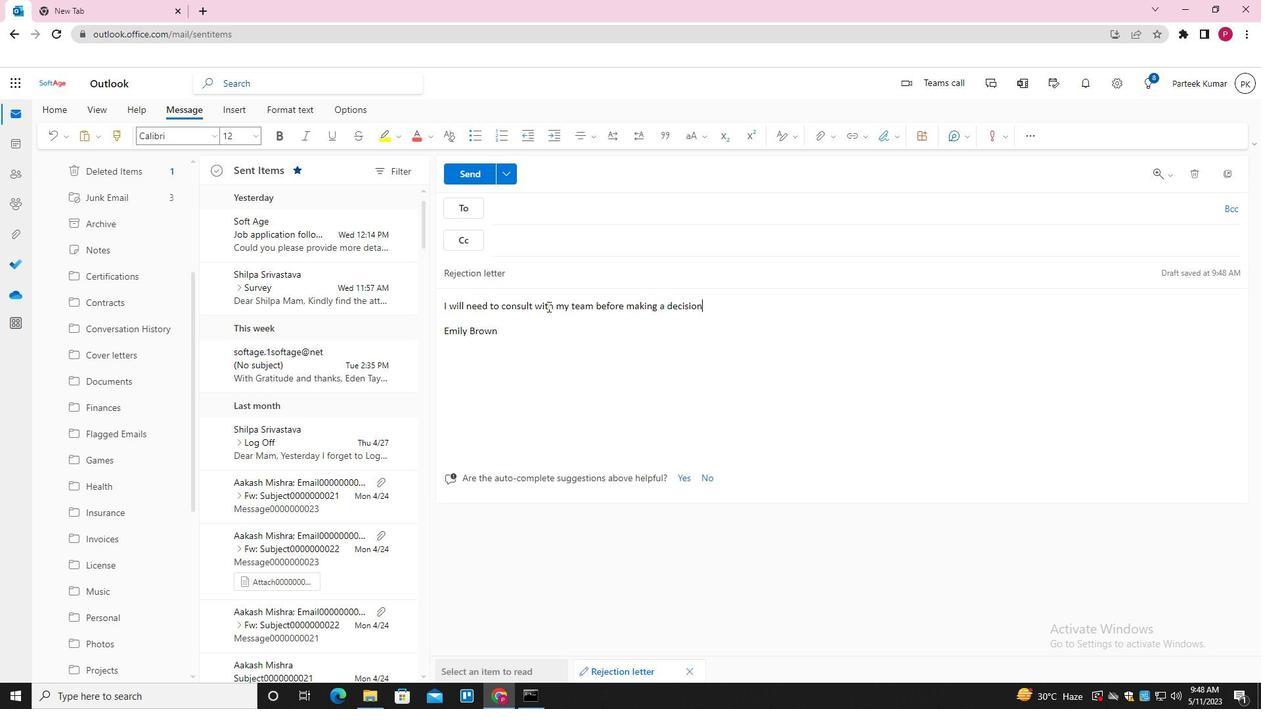 
Action: Mouse moved to (585, 206)
Screenshot: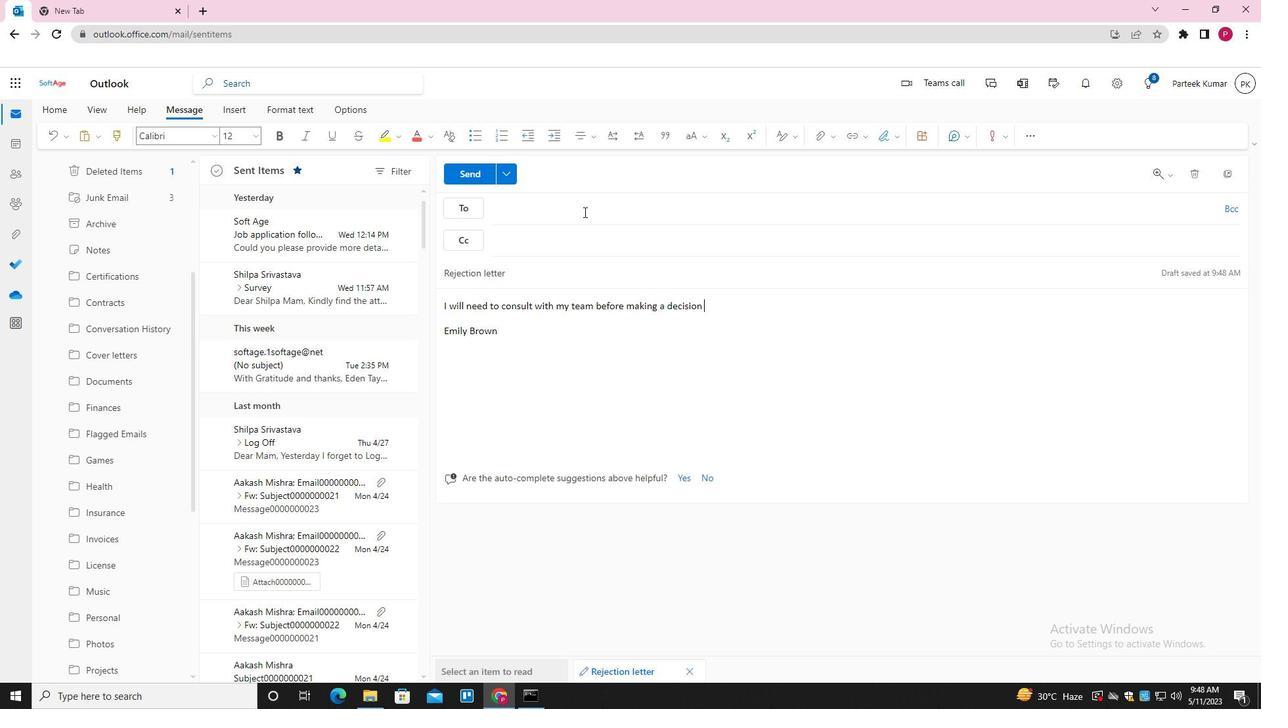 
Action: Mouse pressed left at (585, 206)
Screenshot: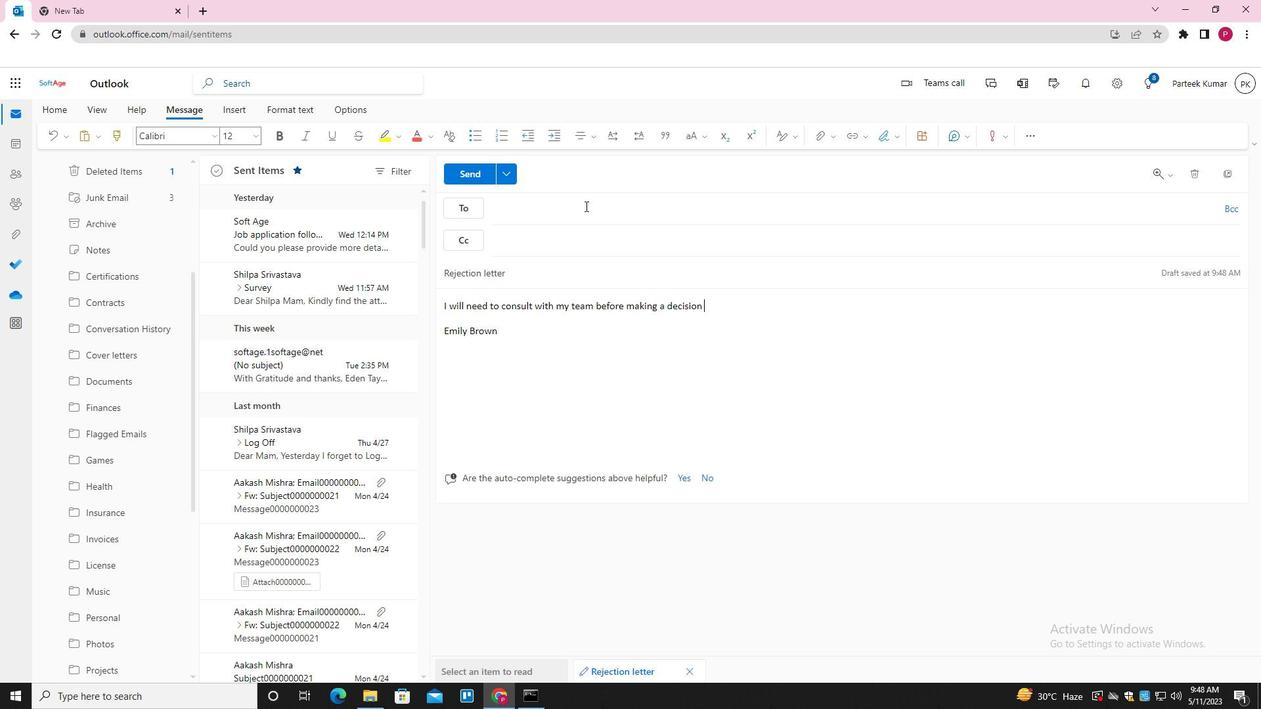 
Action: Mouse moved to (606, 220)
Screenshot: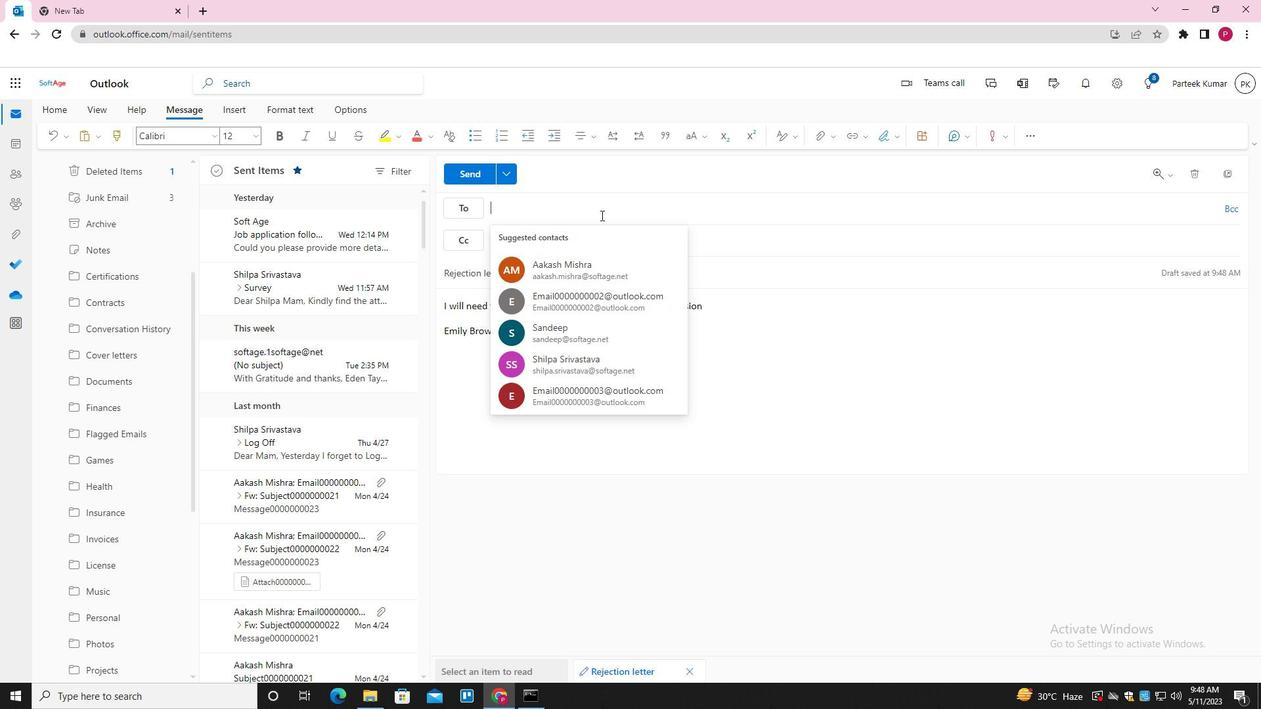 
Action: Key pressed SOFTAGE.10<Key.shift>@SOFTAGE.NET<Key.enter>
Screenshot: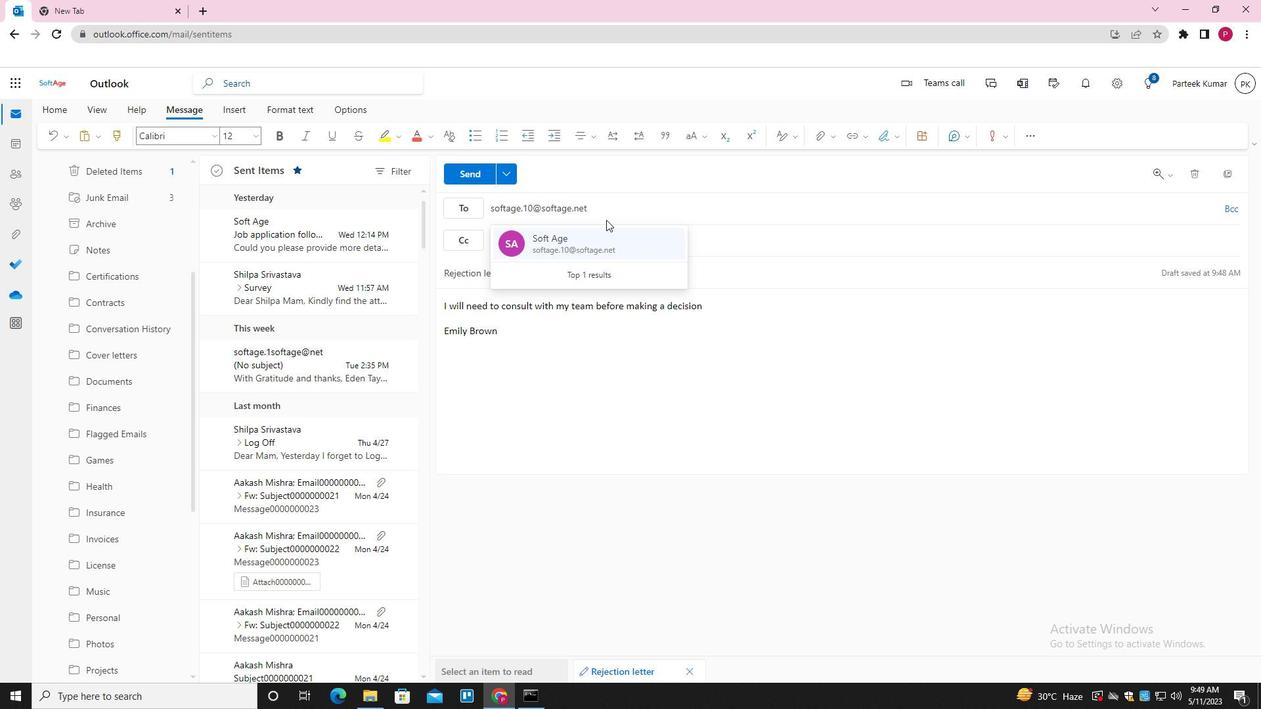 
Action: Mouse moved to (809, 133)
Screenshot: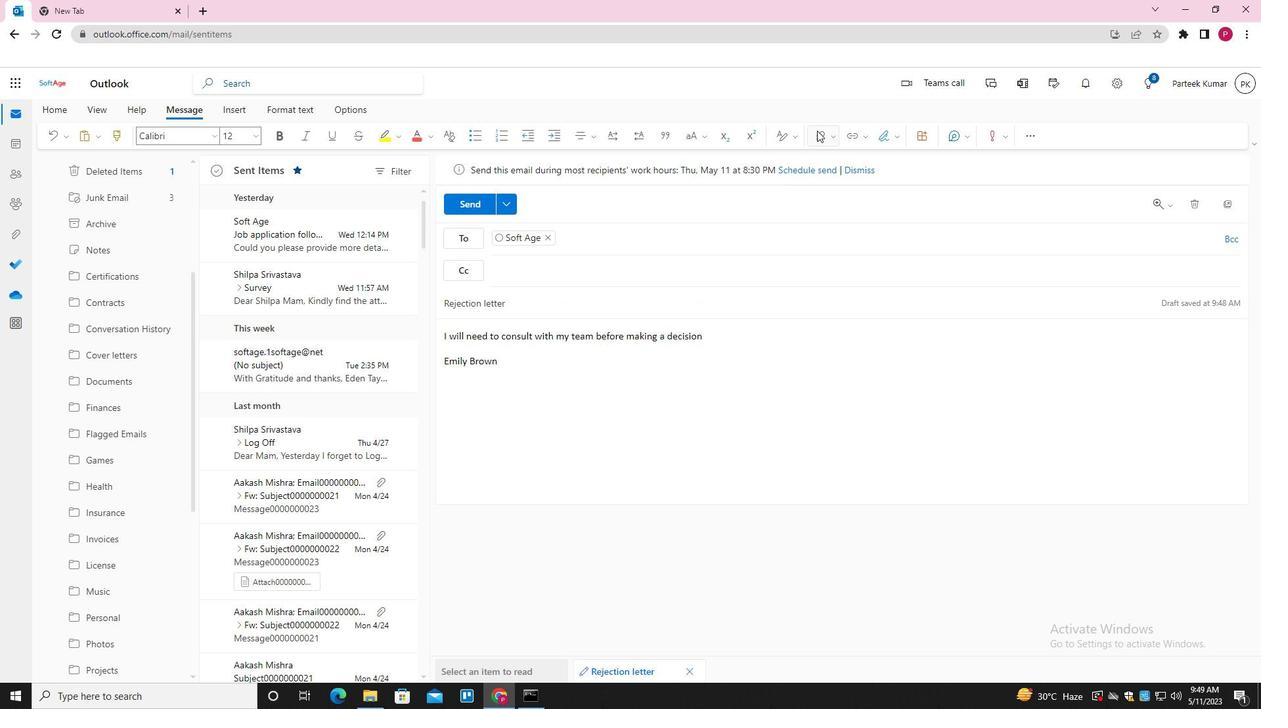 
Action: Mouse pressed left at (809, 133)
Screenshot: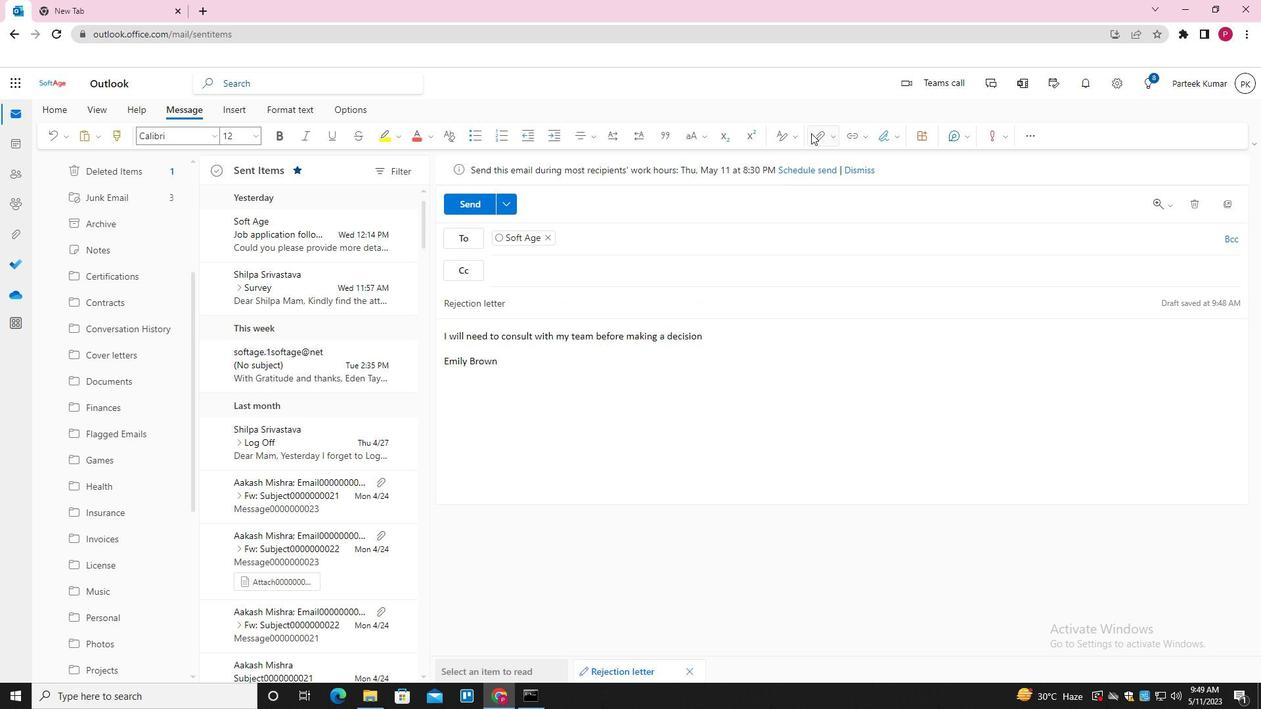 
Action: Mouse moved to (766, 161)
Screenshot: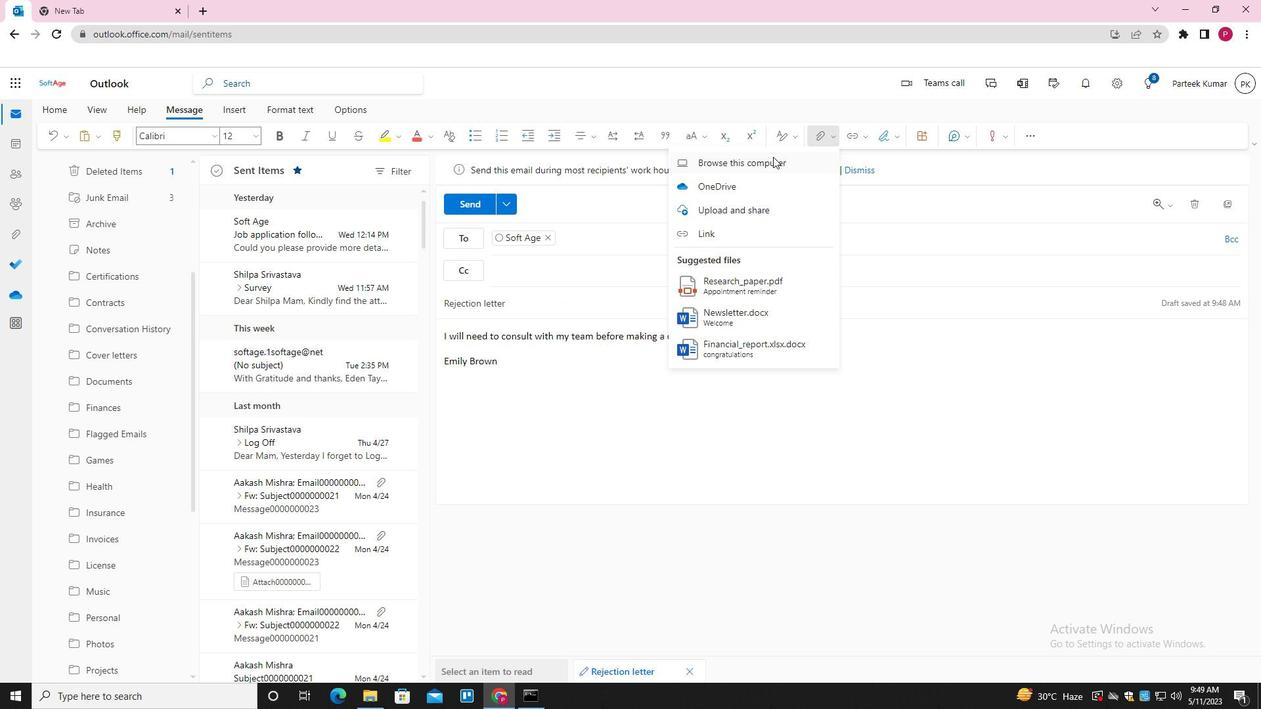 
Action: Mouse pressed left at (766, 161)
Screenshot: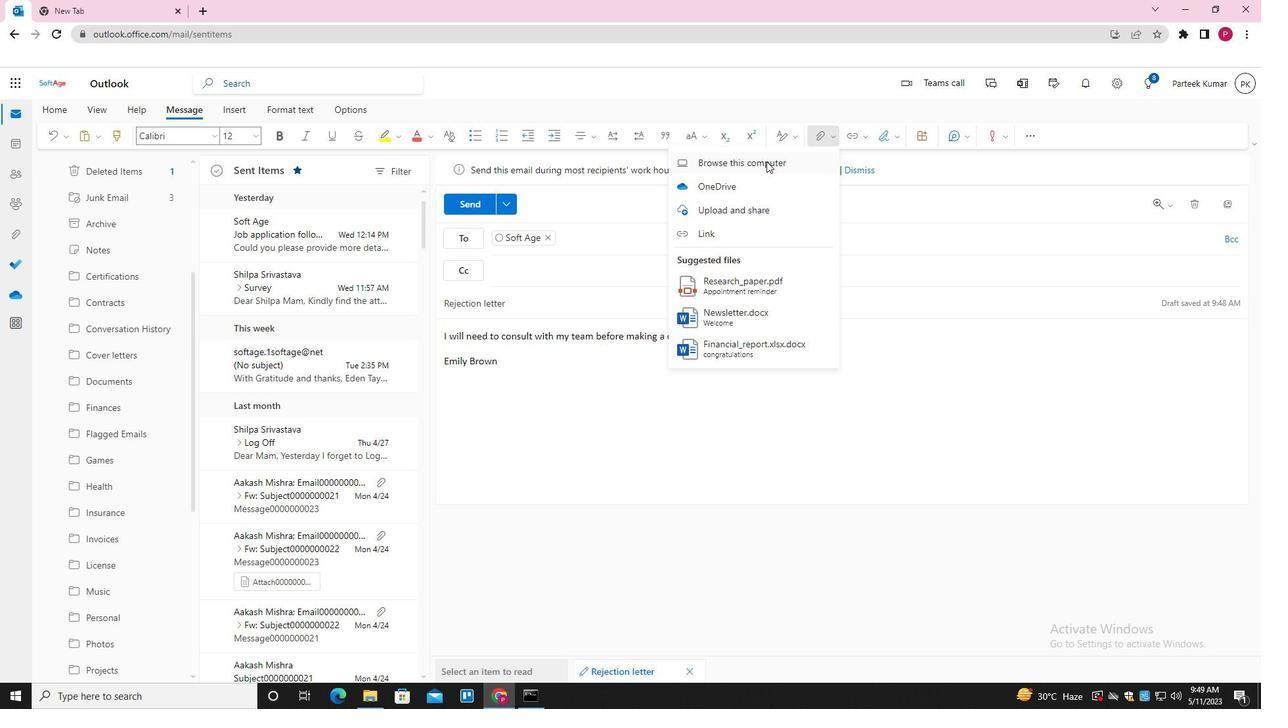
Action: Mouse moved to (50, 108)
Screenshot: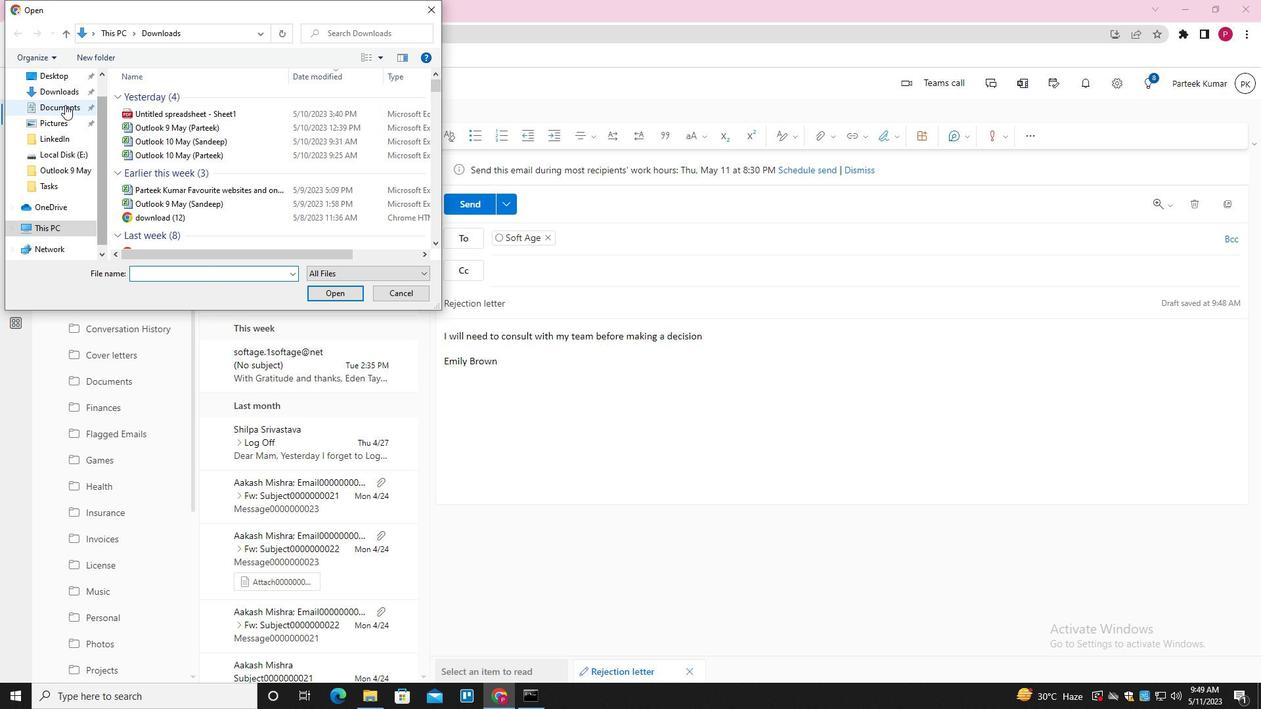 
Action: Mouse pressed left at (50, 108)
Screenshot: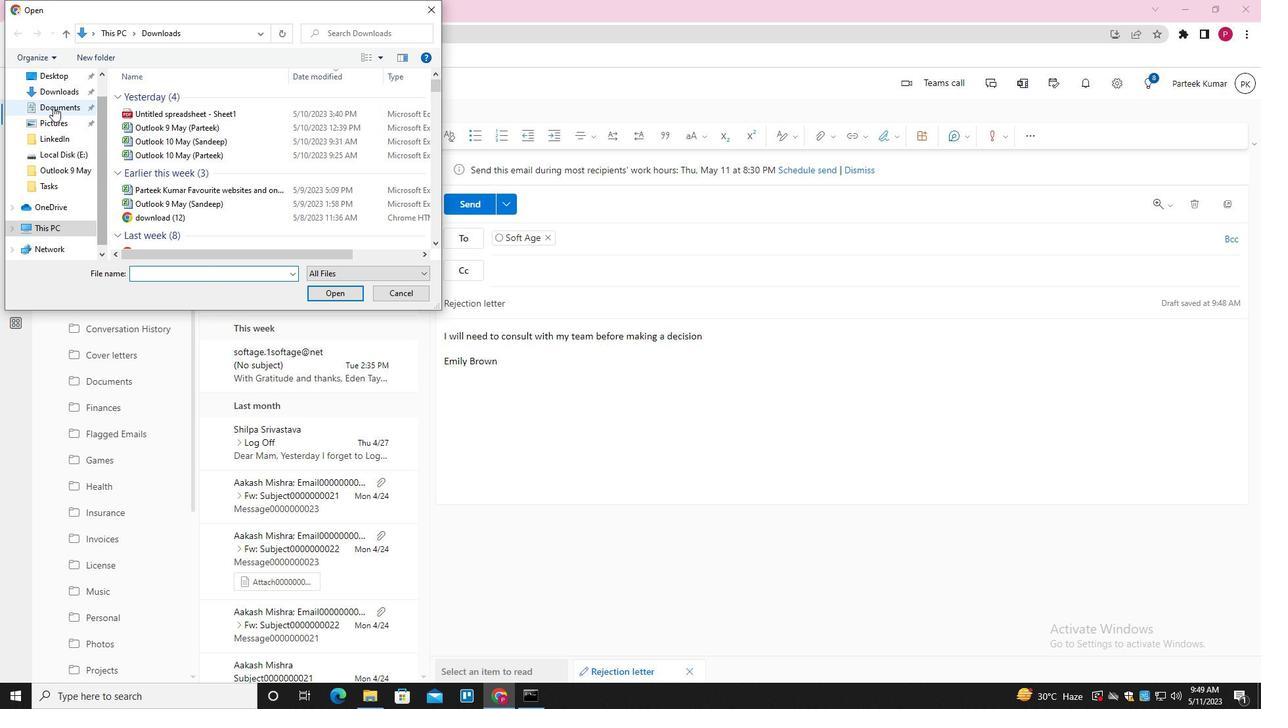 
Action: Mouse moved to (241, 95)
Screenshot: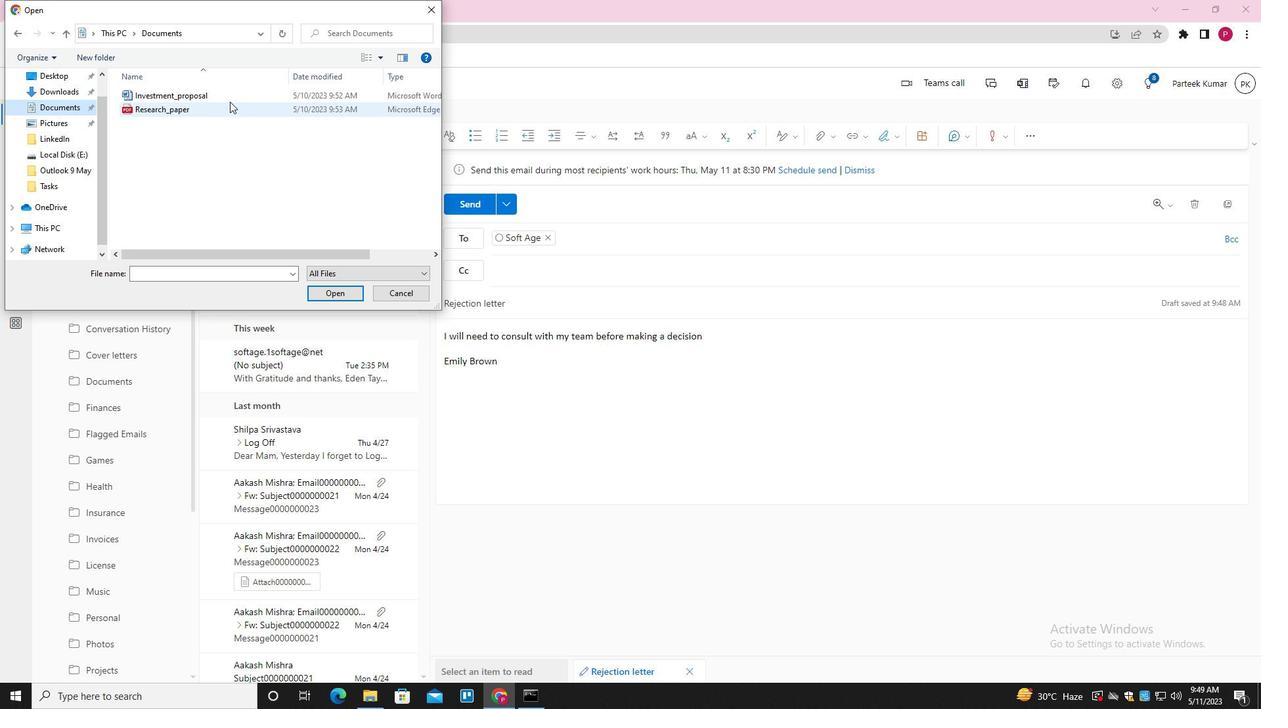 
Action: Mouse pressed left at (241, 95)
Screenshot: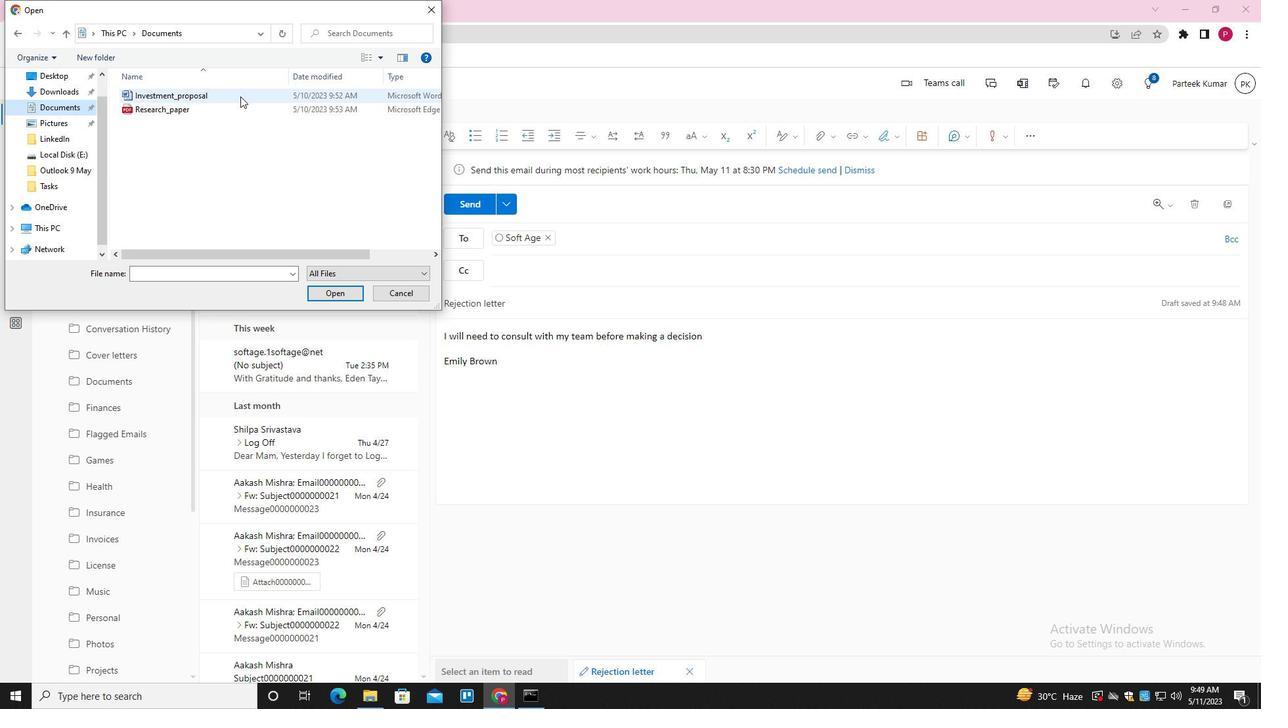 
Action: Mouse moved to (335, 298)
Screenshot: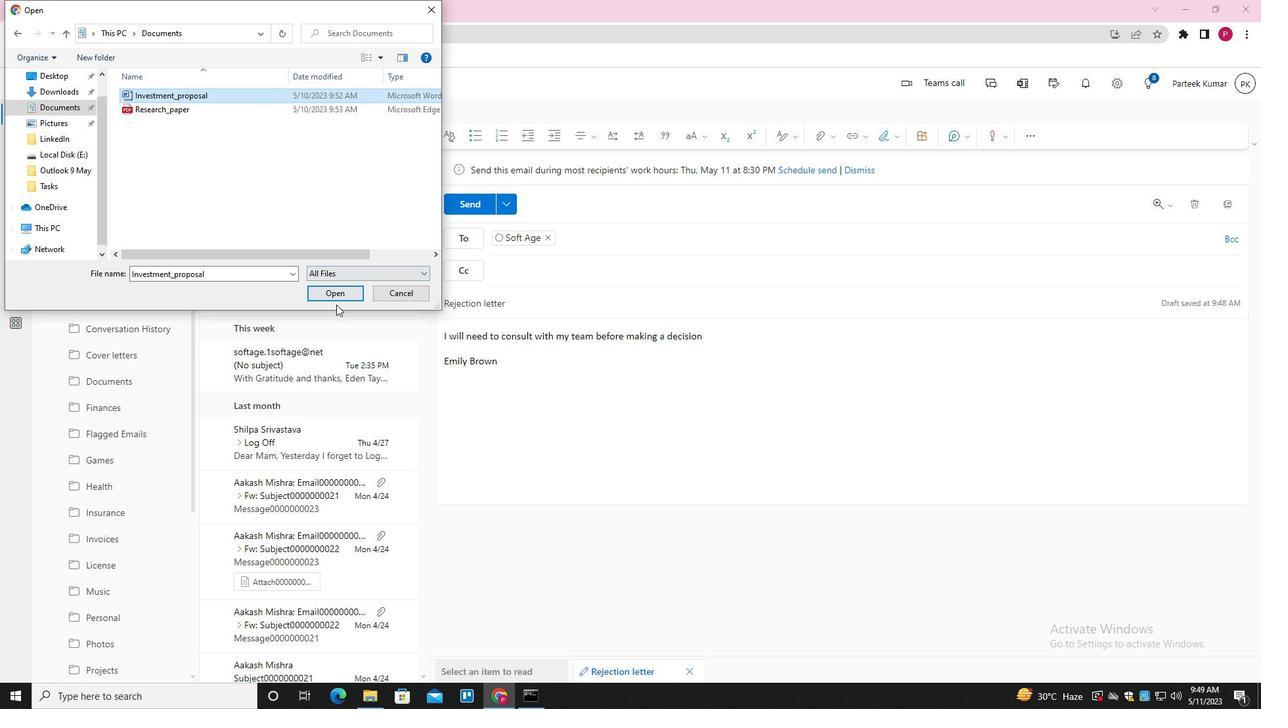 
Action: Mouse pressed left at (335, 298)
Screenshot: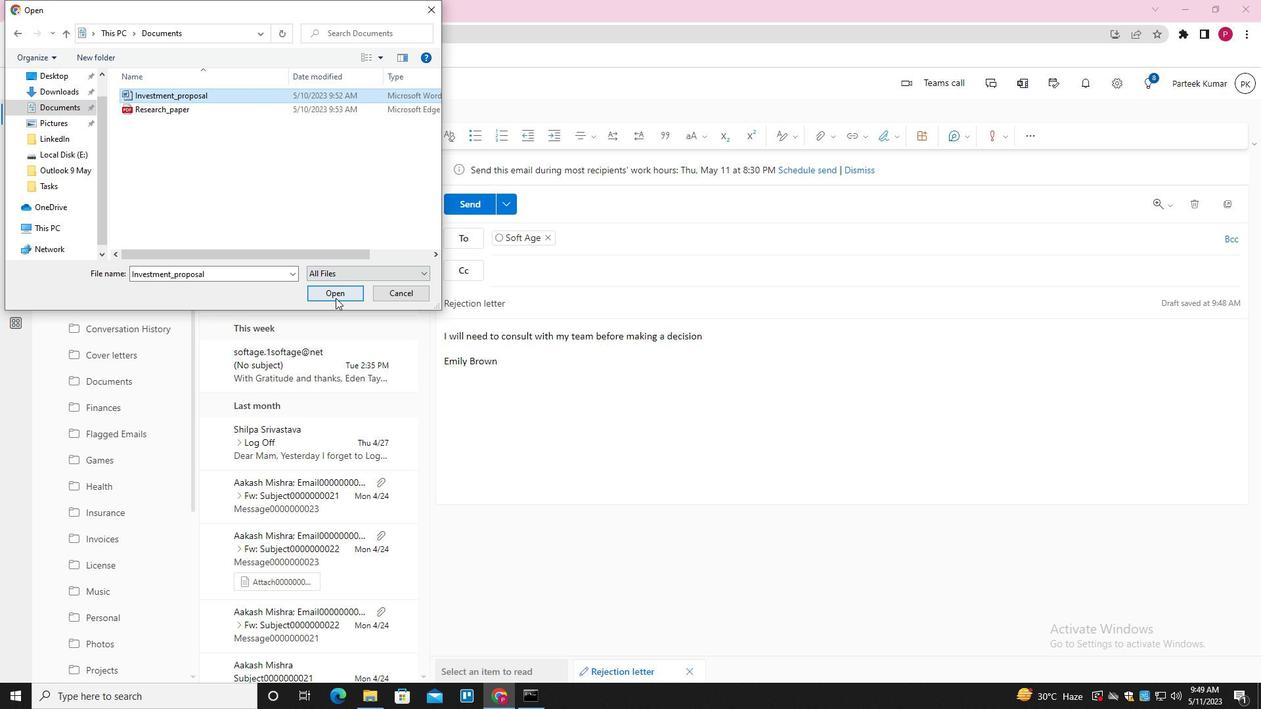 
Action: Mouse moved to (457, 201)
Screenshot: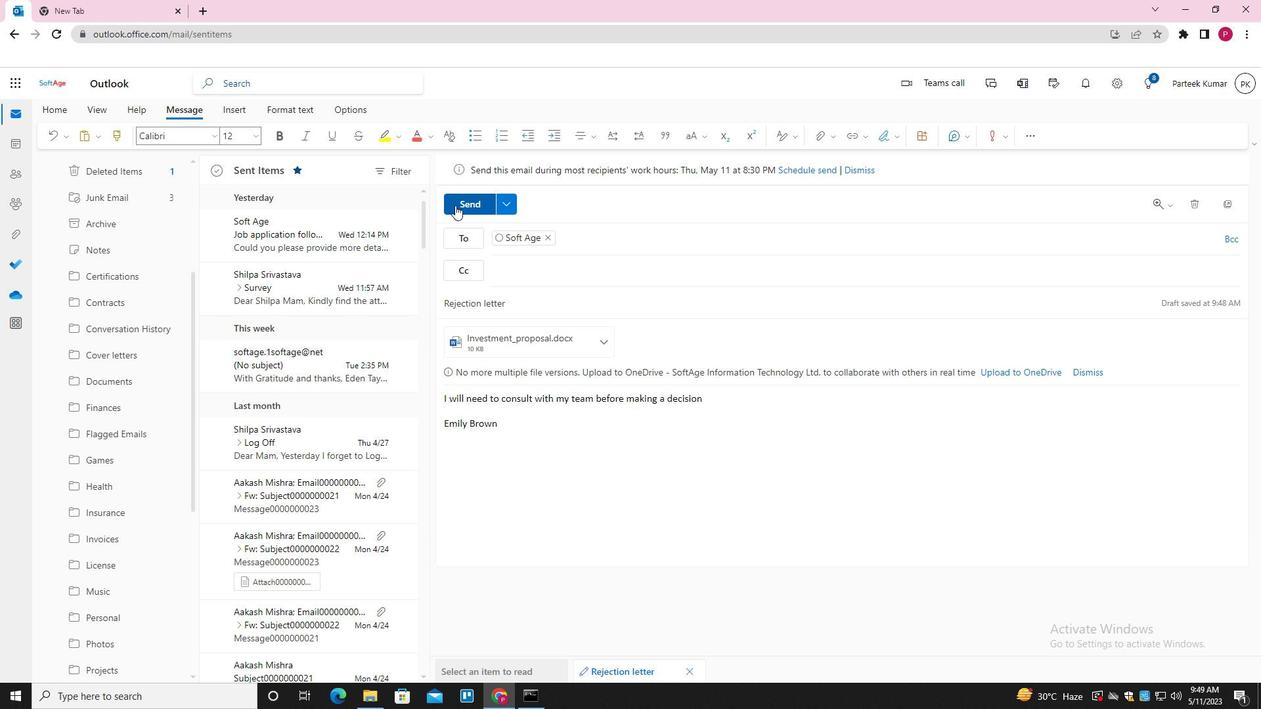 
Action: Mouse pressed left at (457, 201)
Screenshot: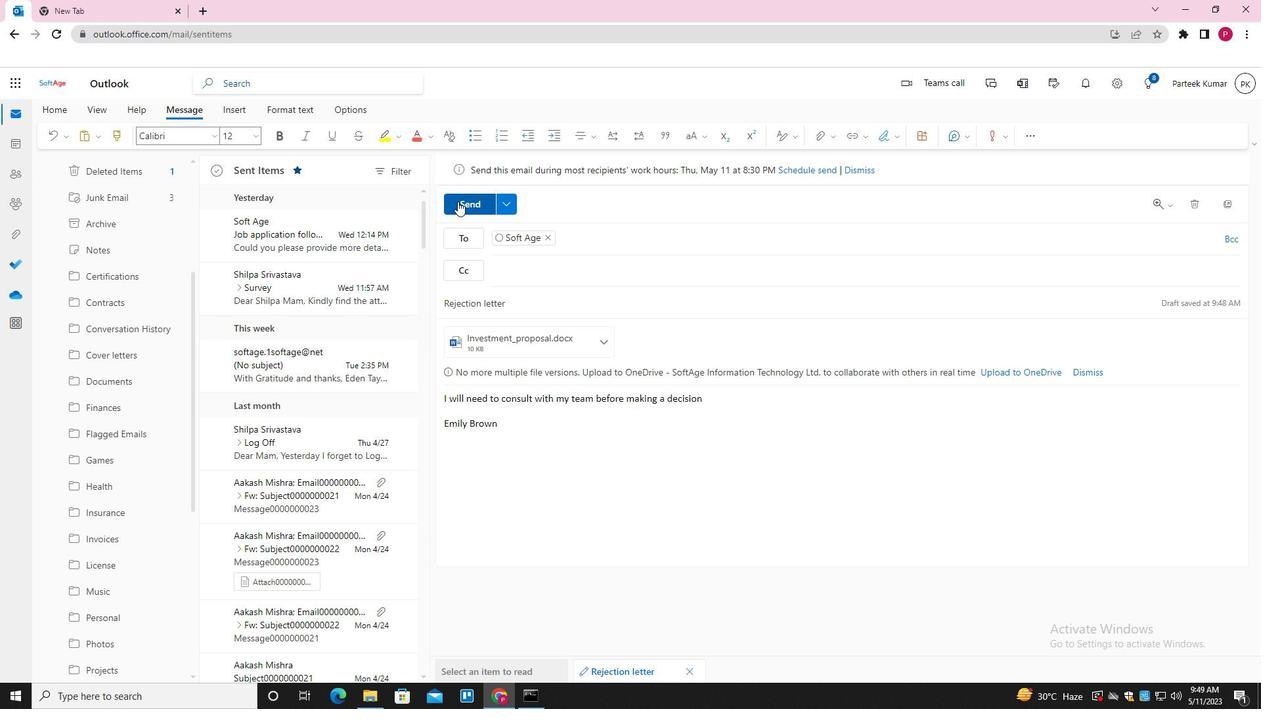 
Action: Mouse moved to (277, 235)
Screenshot: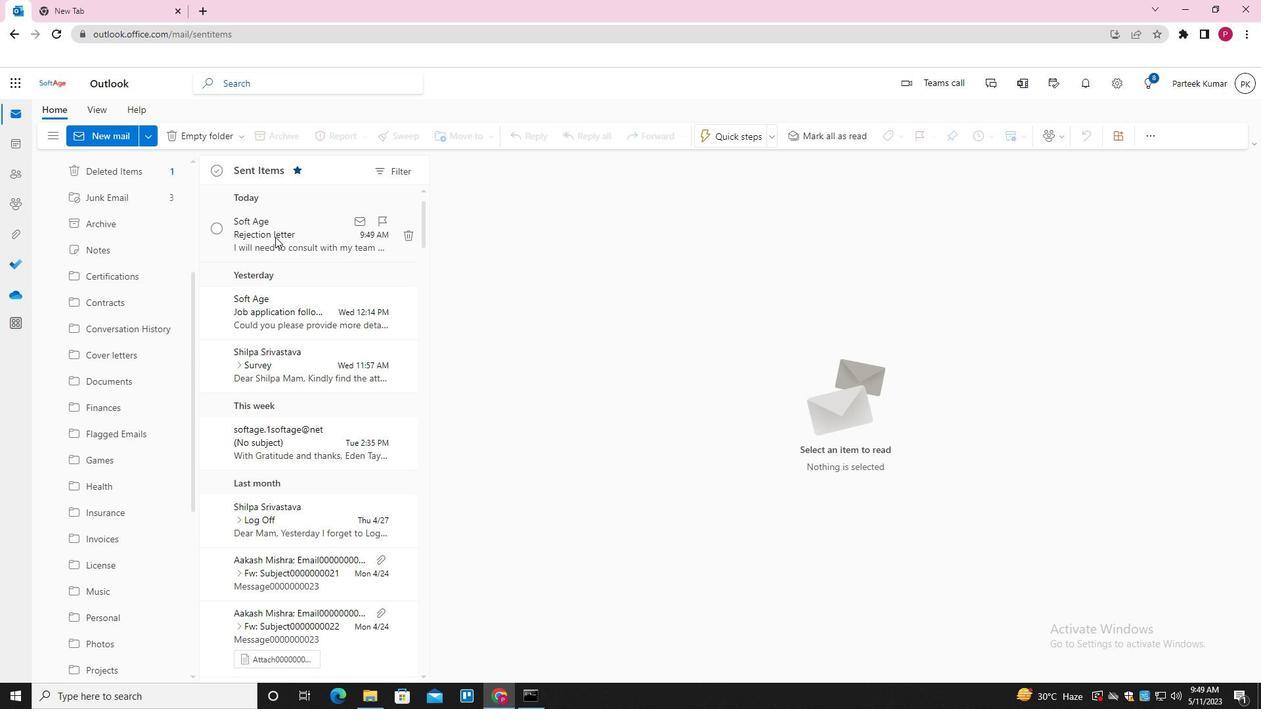 
Action: Mouse pressed right at (277, 235)
Screenshot: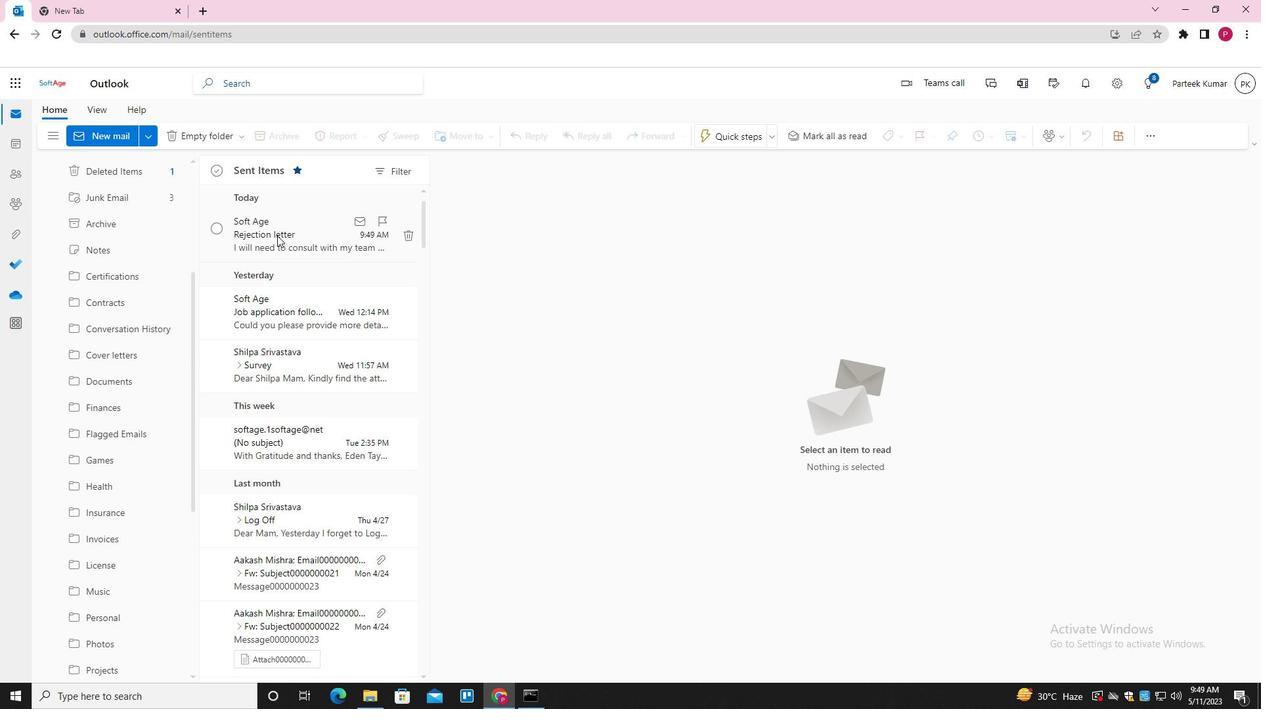 
Action: Mouse moved to (323, 289)
Screenshot: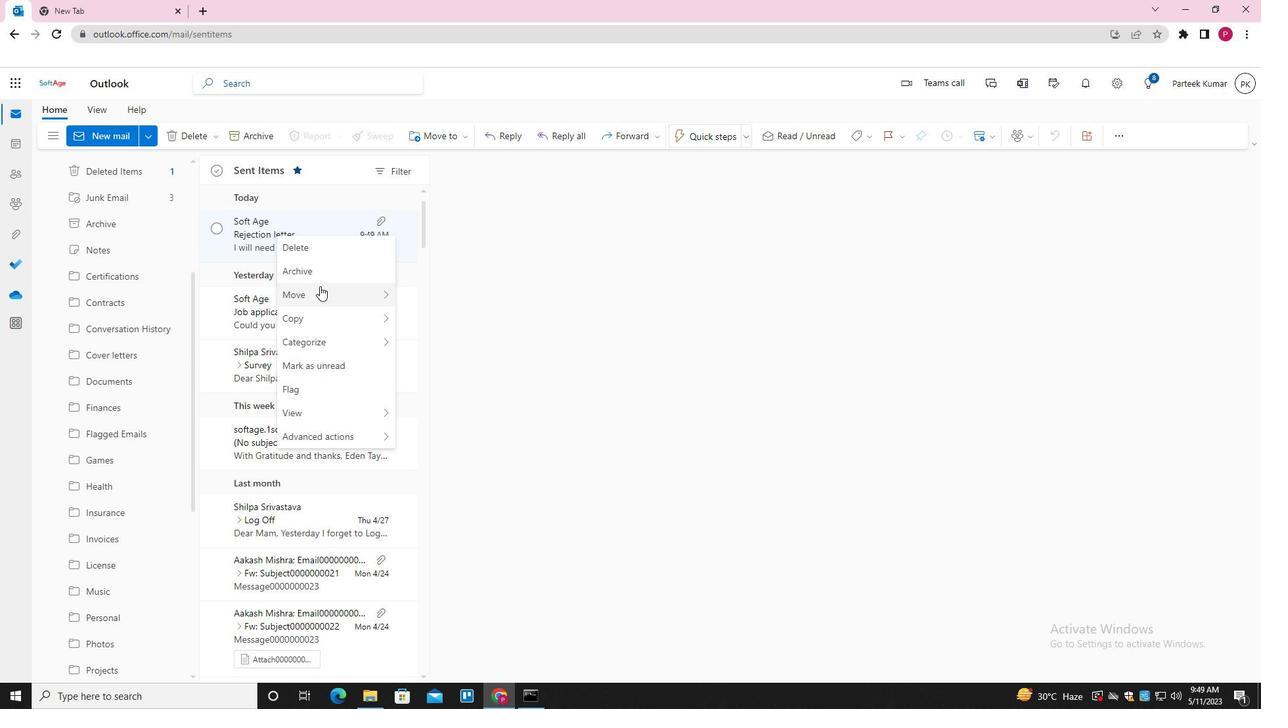 
Action: Mouse pressed left at (323, 289)
Screenshot: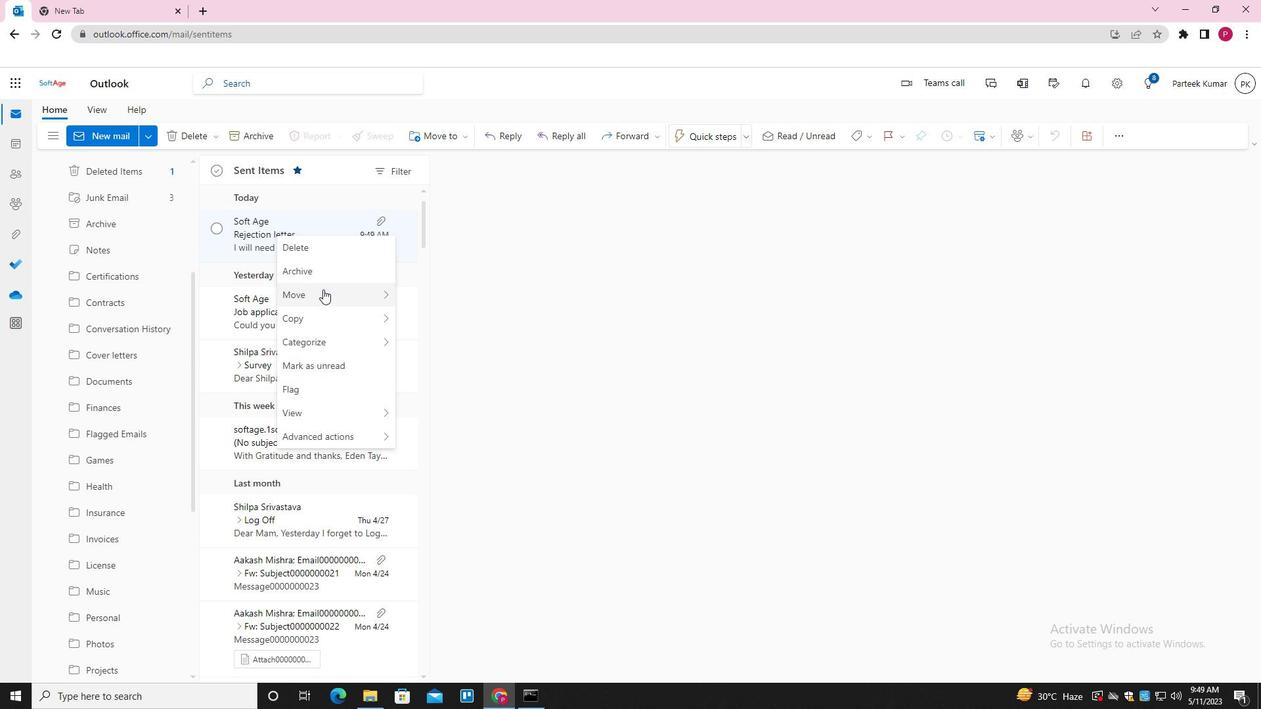 
Action: Mouse moved to (534, 331)
Screenshot: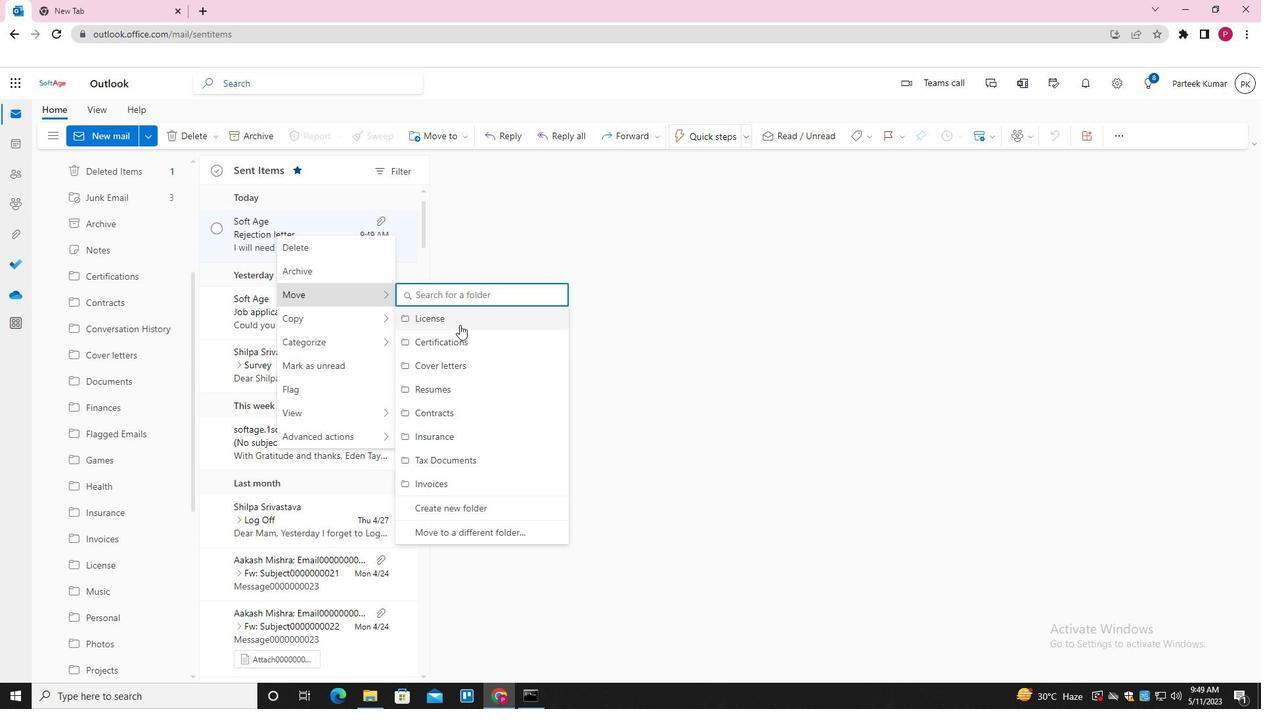 
Action: Key pressed <Key.shift><Key.shift>GAMES<Key.down><Key.enter>
Screenshot: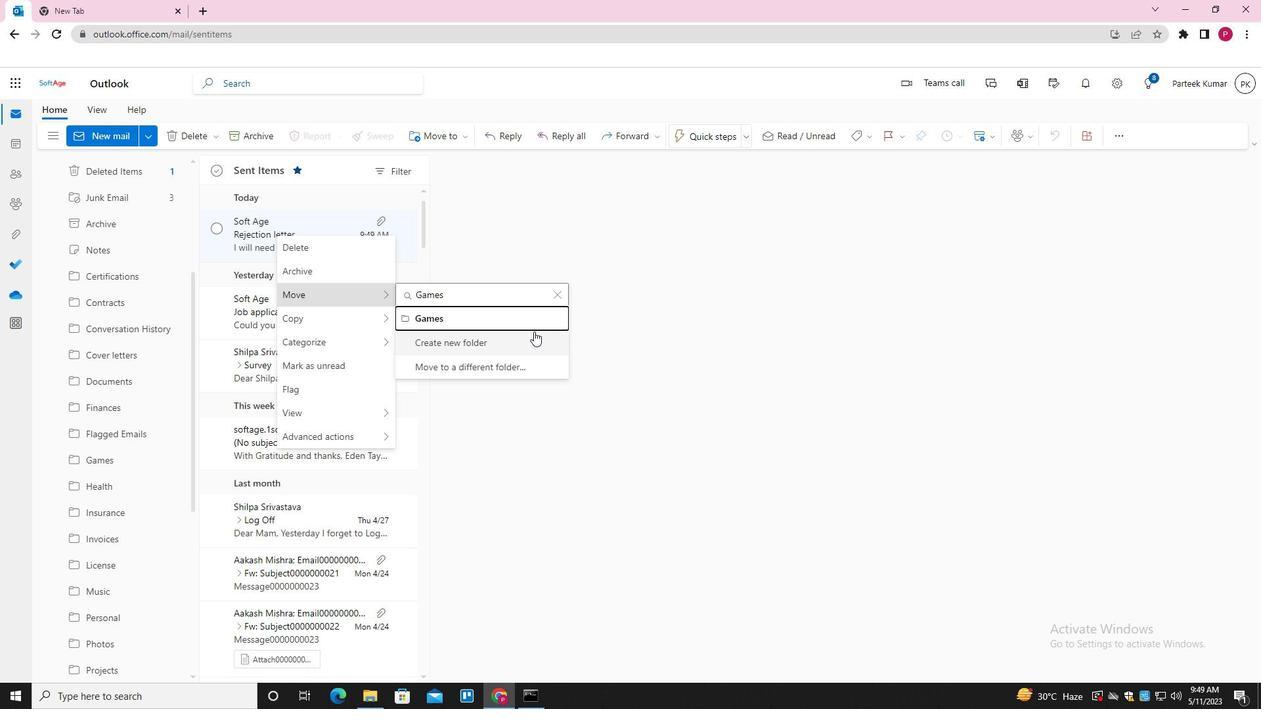 
Action: Mouse moved to (308, 312)
Screenshot: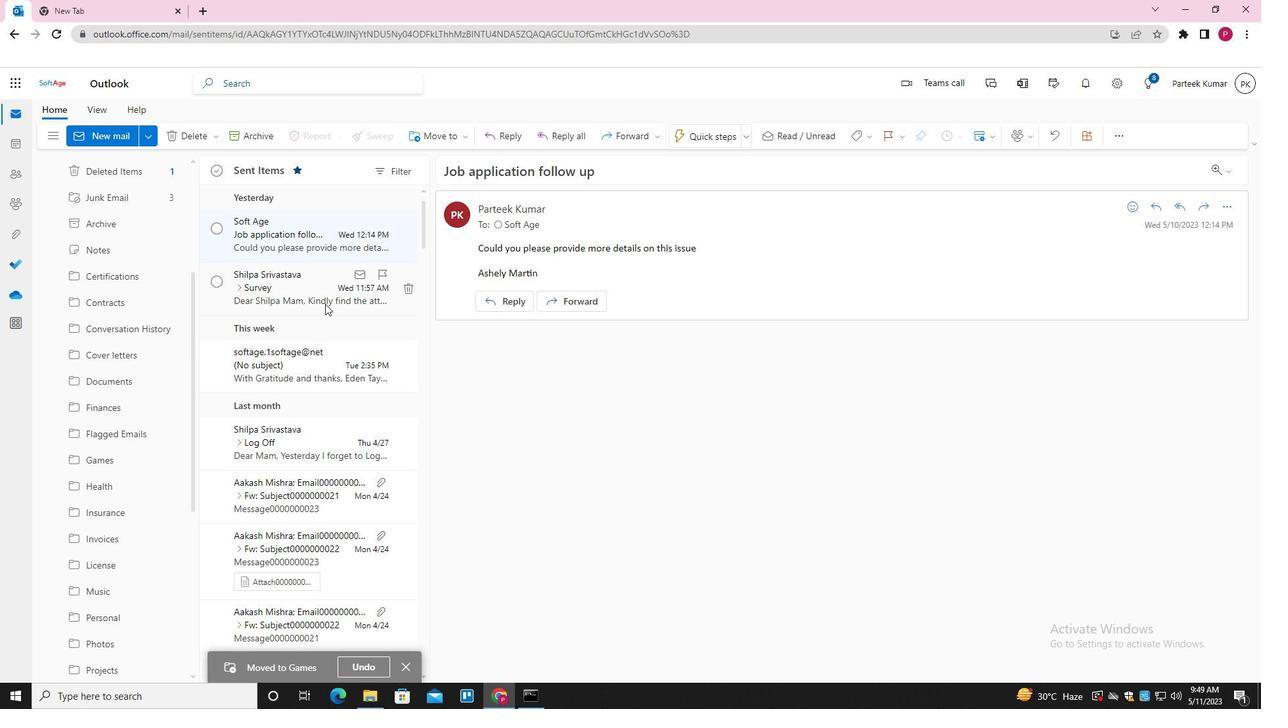
